 Task: Look for space in Antananarivo, Madagascar from 9th June, 2023 to 16th June, 2023 for 2 adults in price range Rs.8000 to Rs.16000. Place can be entire place with 2 bedrooms having 2 beds and 1 bathroom. Property type can be house, flat, guest house. Booking option can be shelf check-in. Required host language is English.
Action: Mouse moved to (462, 61)
Screenshot: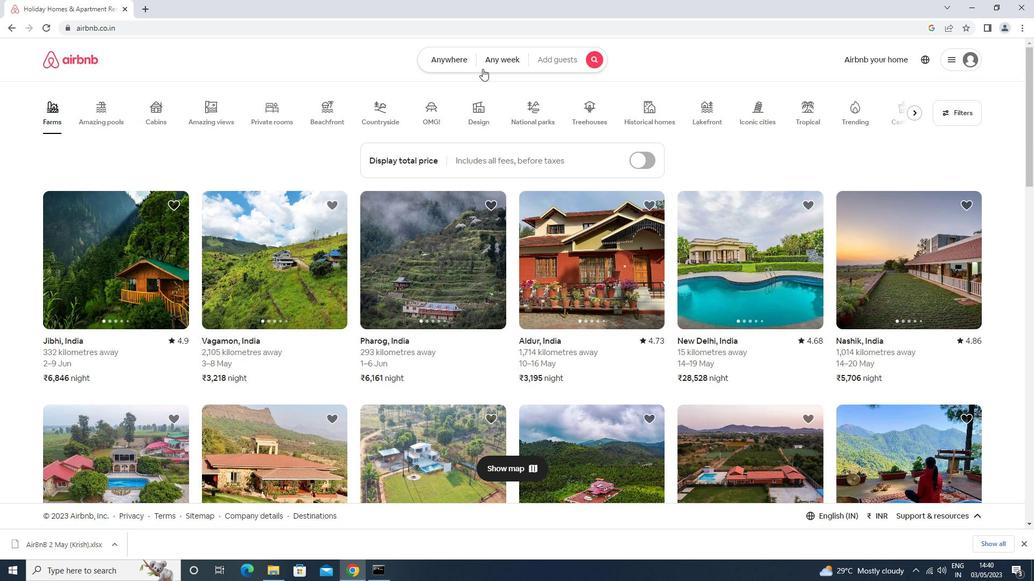 
Action: Mouse pressed left at (462, 61)
Screenshot: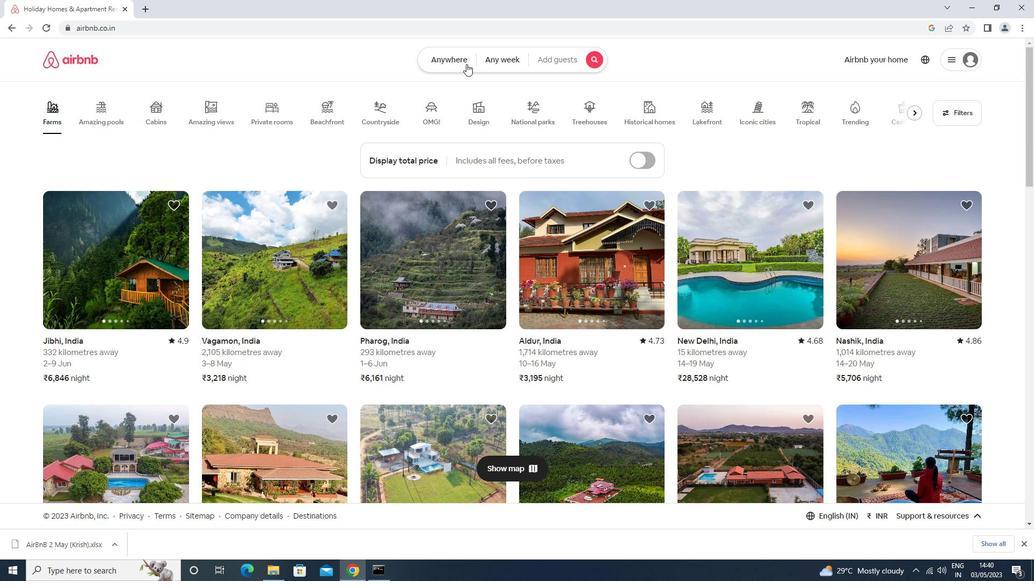 
Action: Mouse moved to (393, 107)
Screenshot: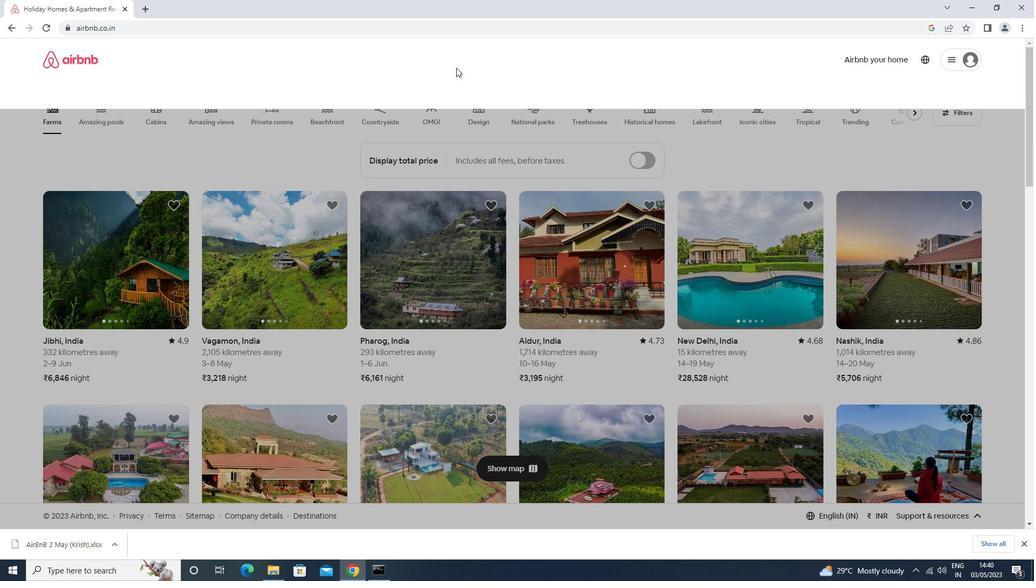 
Action: Mouse pressed left at (393, 107)
Screenshot: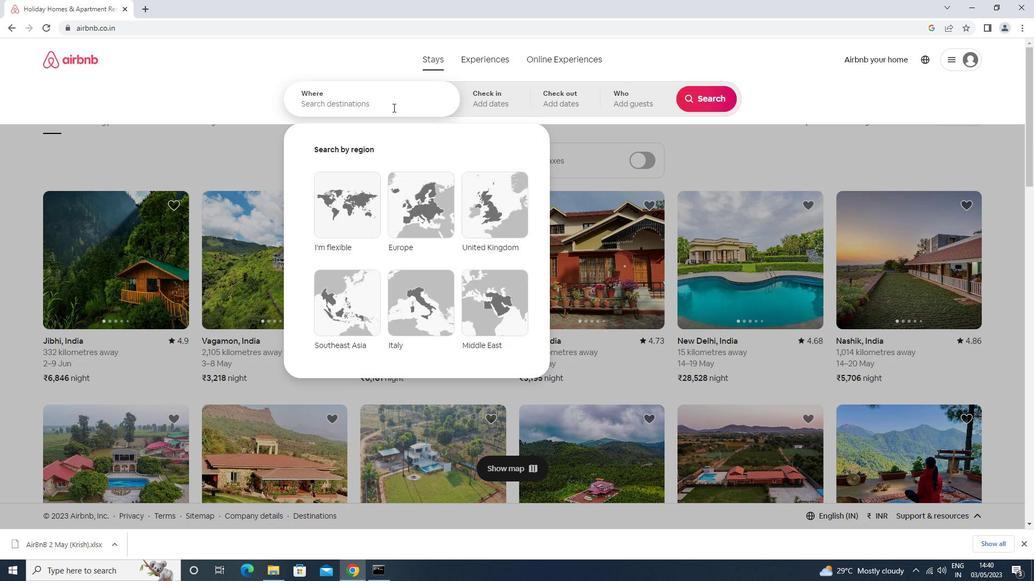 
Action: Mouse moved to (384, 106)
Screenshot: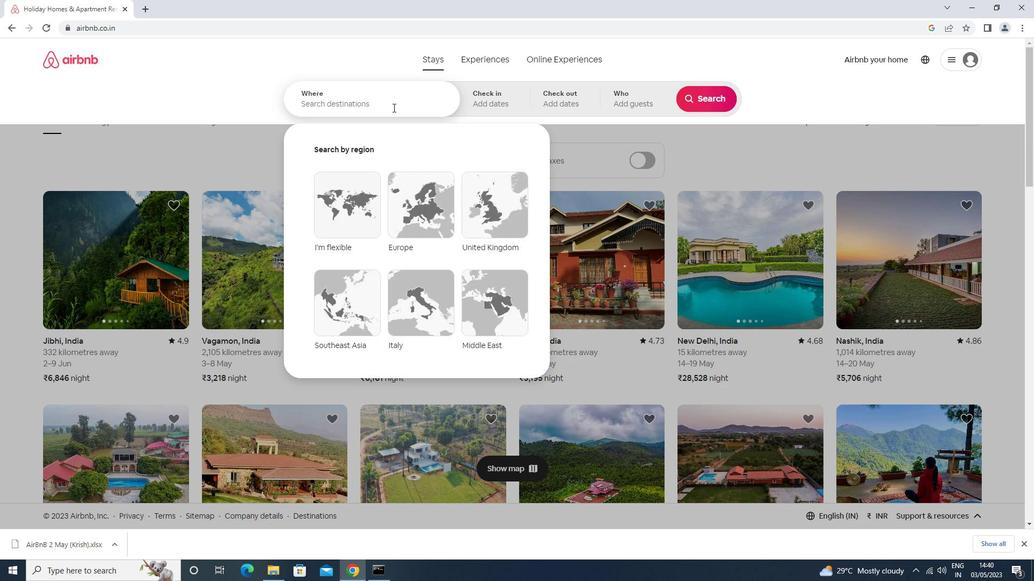 
Action: Key pressed antanana<Key.down><Key.enter>
Screenshot: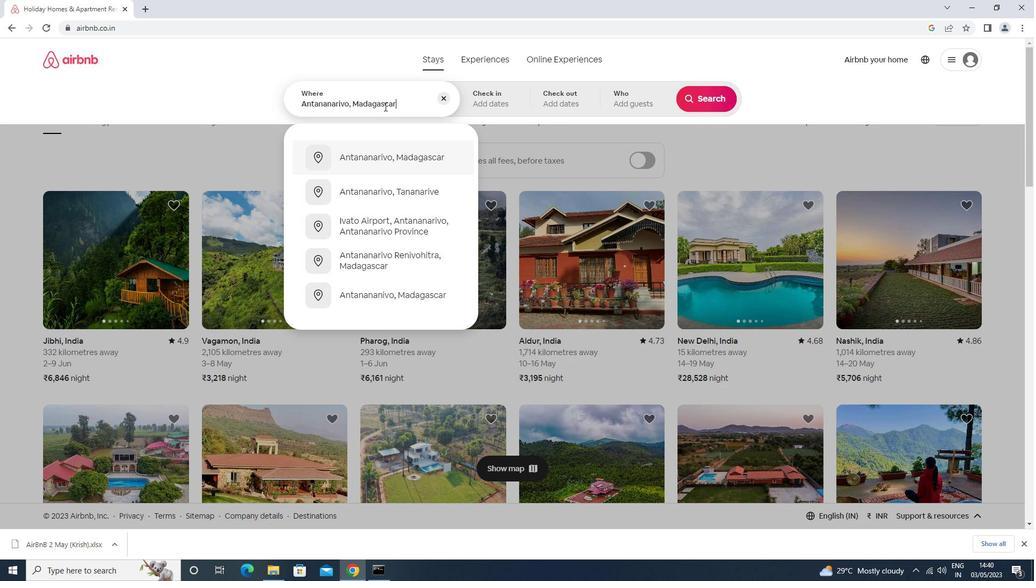 
Action: Mouse moved to (668, 253)
Screenshot: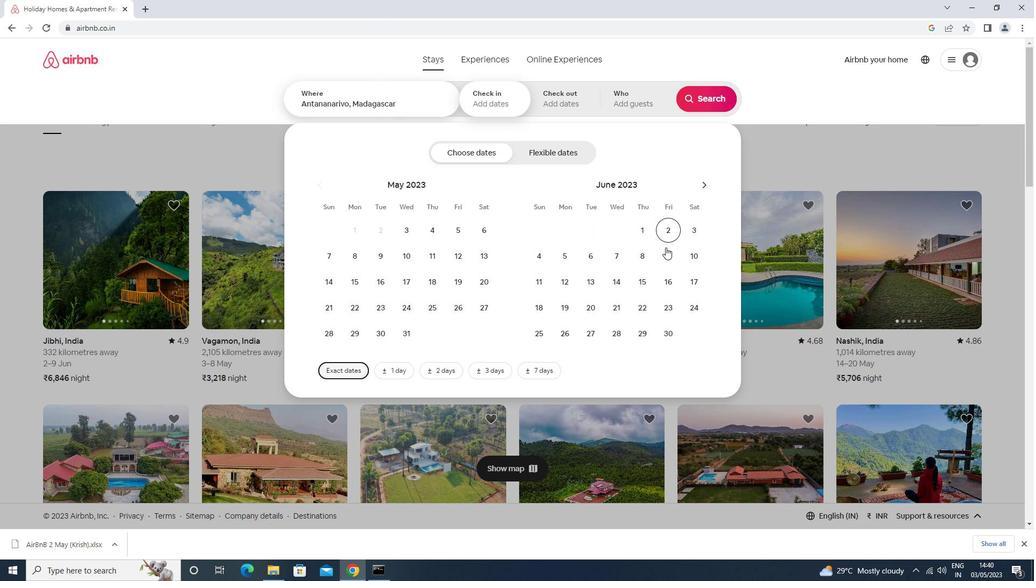 
Action: Mouse pressed left at (668, 253)
Screenshot: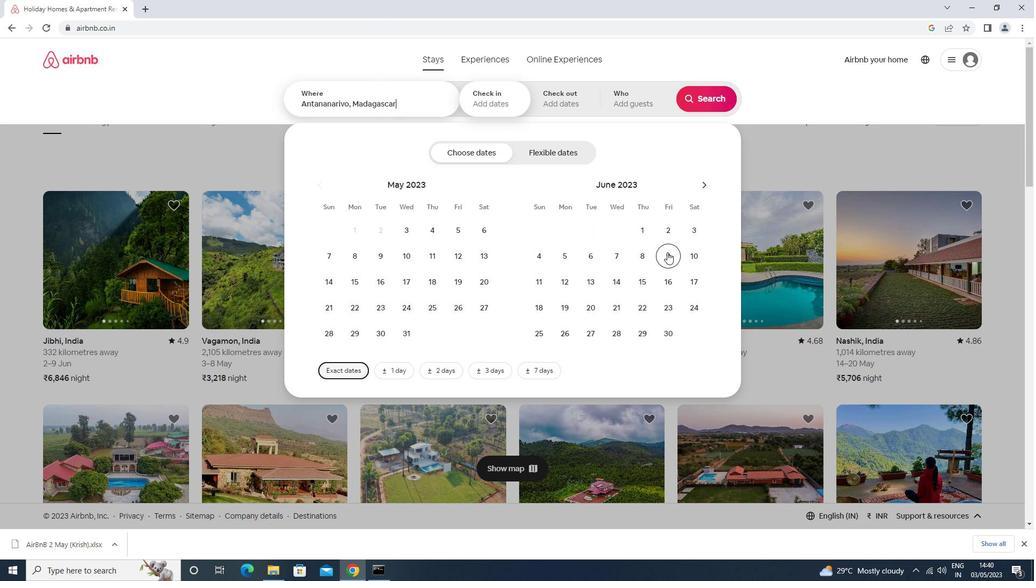 
Action: Mouse moved to (667, 288)
Screenshot: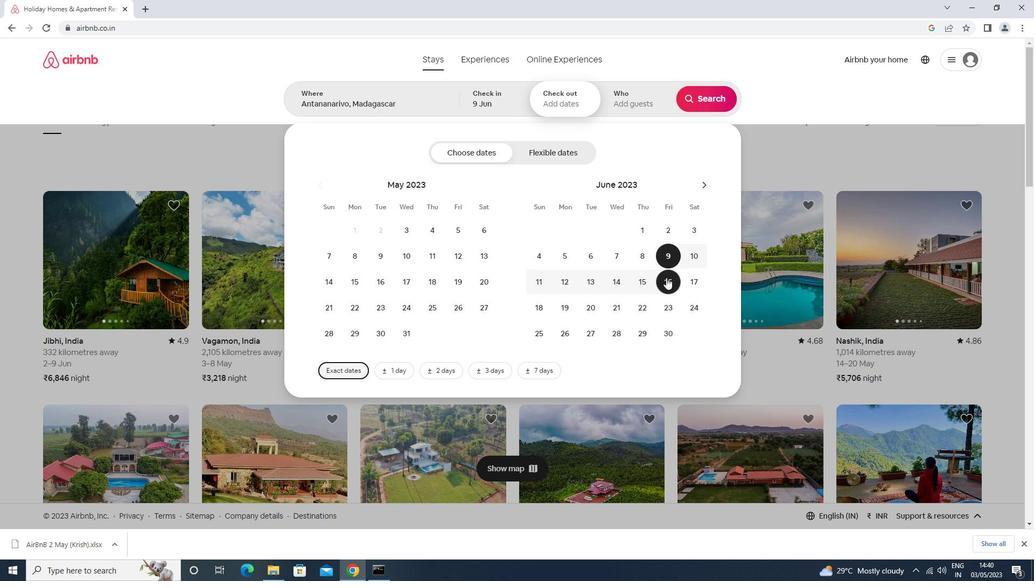 
Action: Mouse pressed left at (667, 288)
Screenshot: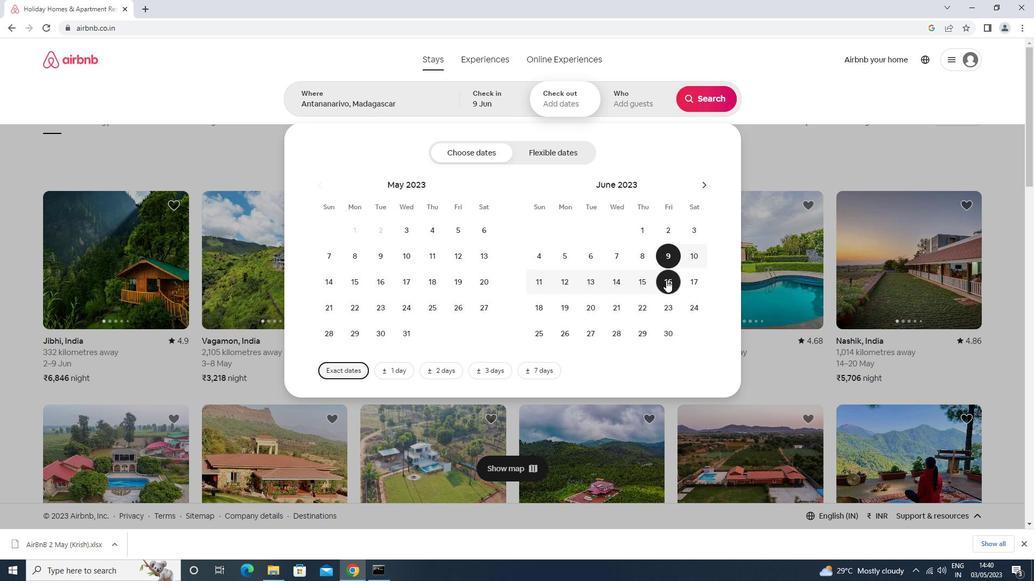 
Action: Mouse moved to (641, 100)
Screenshot: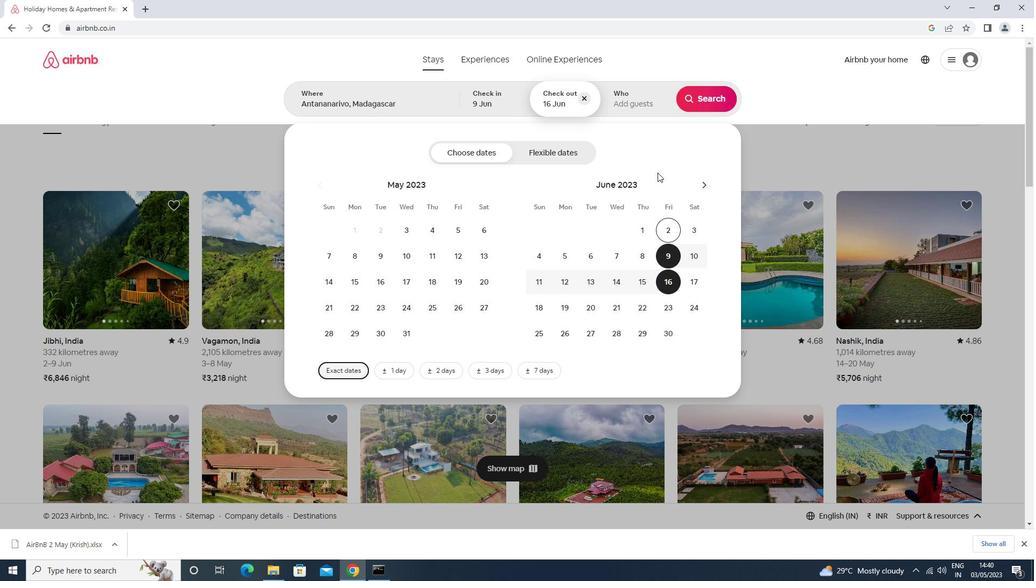 
Action: Mouse pressed left at (641, 100)
Screenshot: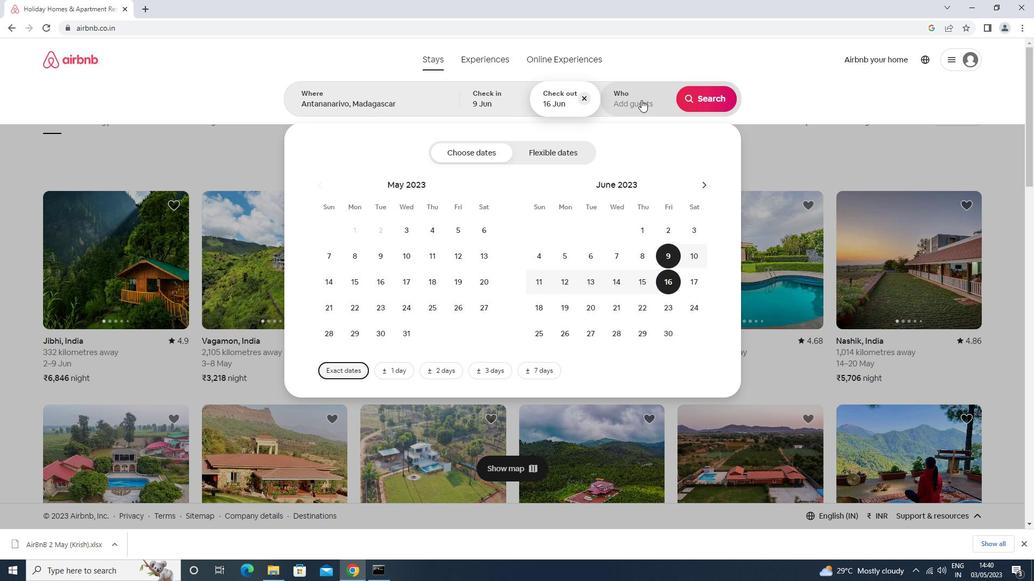 
Action: Mouse moved to (707, 151)
Screenshot: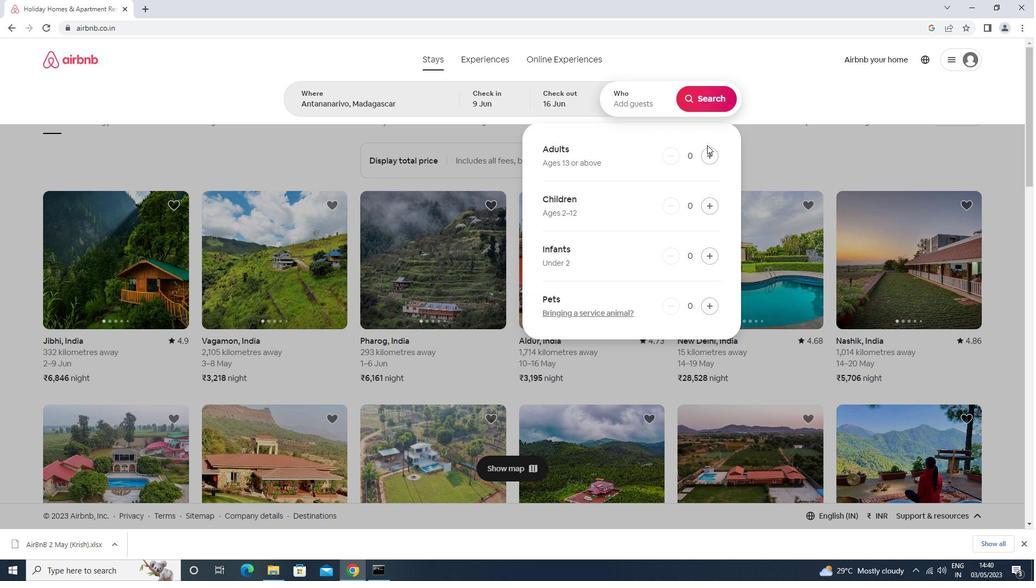 
Action: Mouse pressed left at (707, 151)
Screenshot: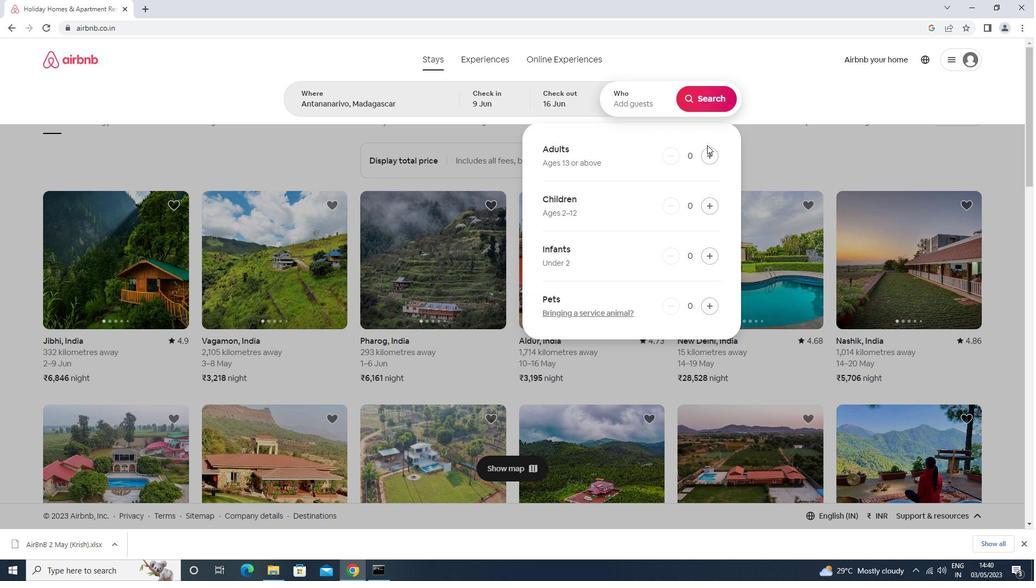 
Action: Mouse moved to (707, 151)
Screenshot: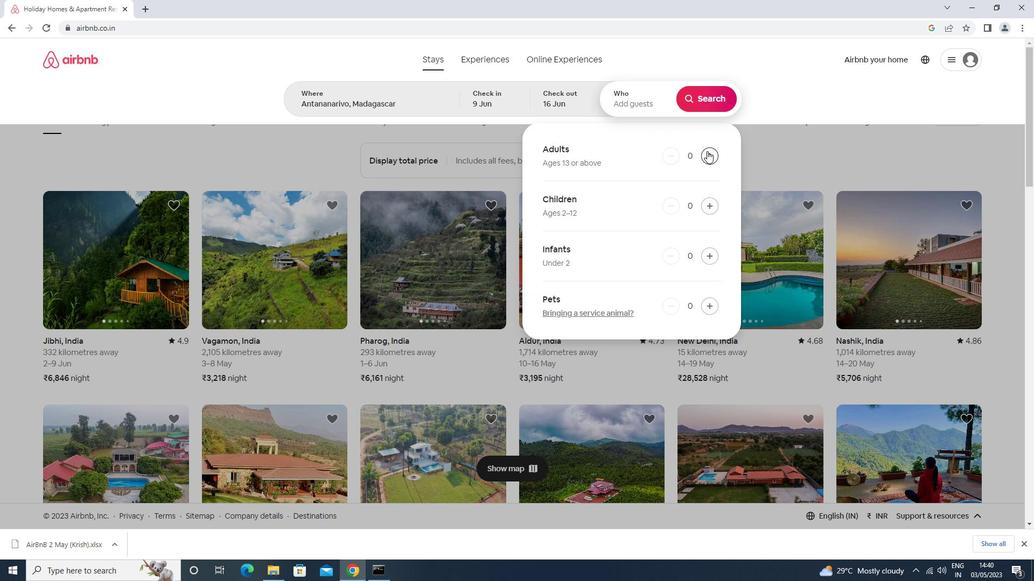 
Action: Mouse pressed left at (707, 151)
Screenshot: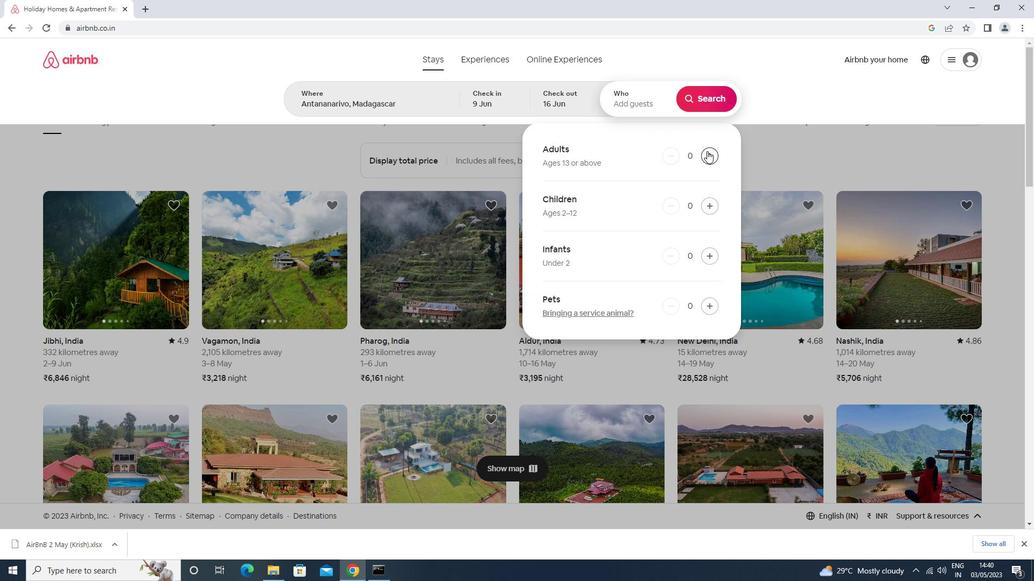 
Action: Mouse moved to (710, 109)
Screenshot: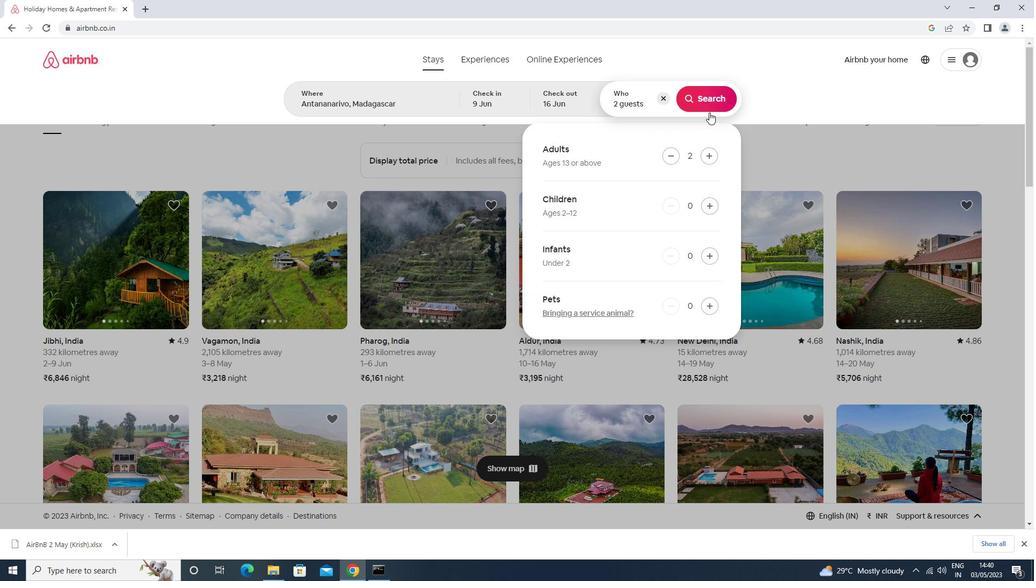 
Action: Mouse pressed left at (710, 109)
Screenshot: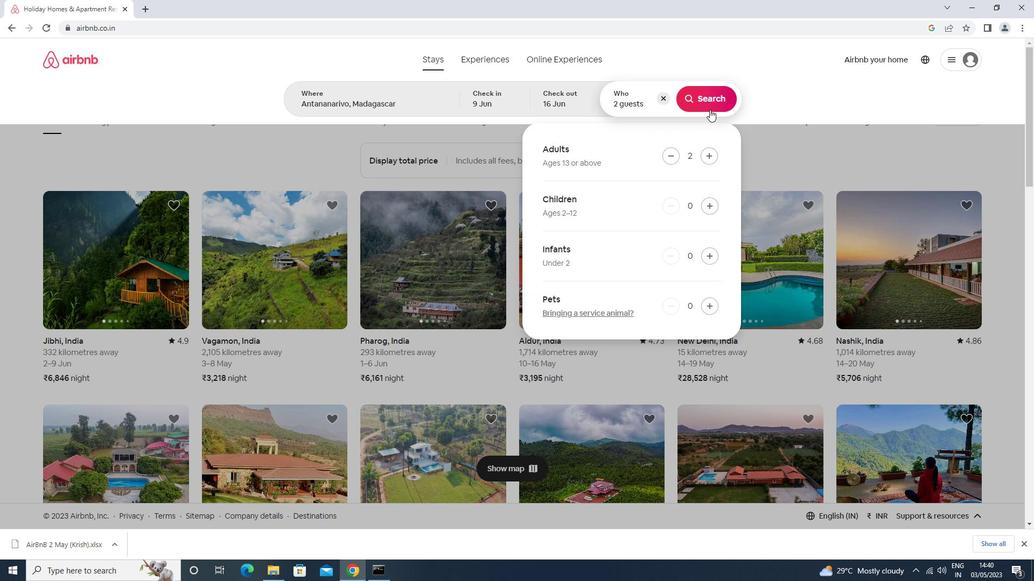 
Action: Mouse moved to (987, 98)
Screenshot: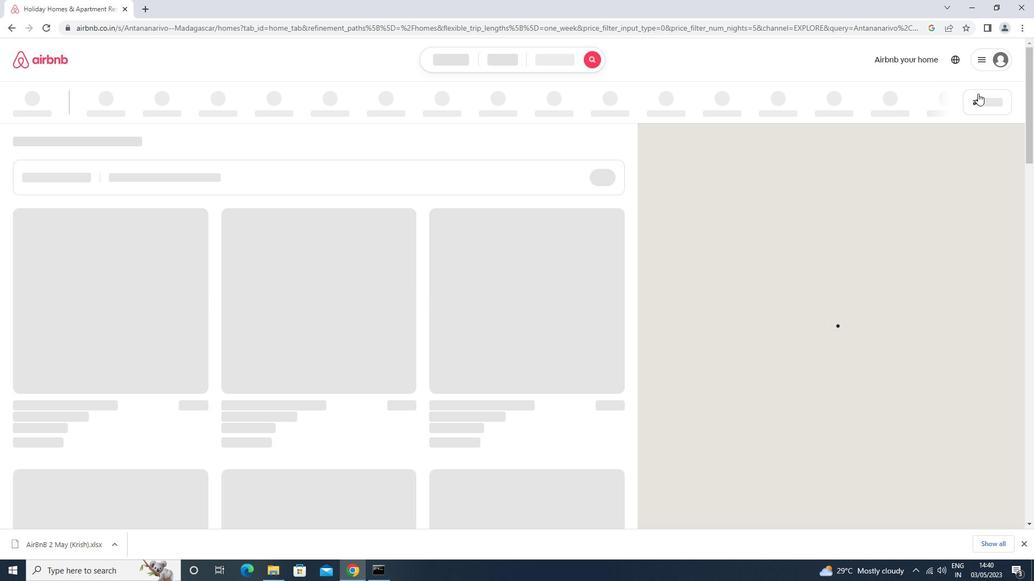 
Action: Mouse pressed left at (987, 98)
Screenshot: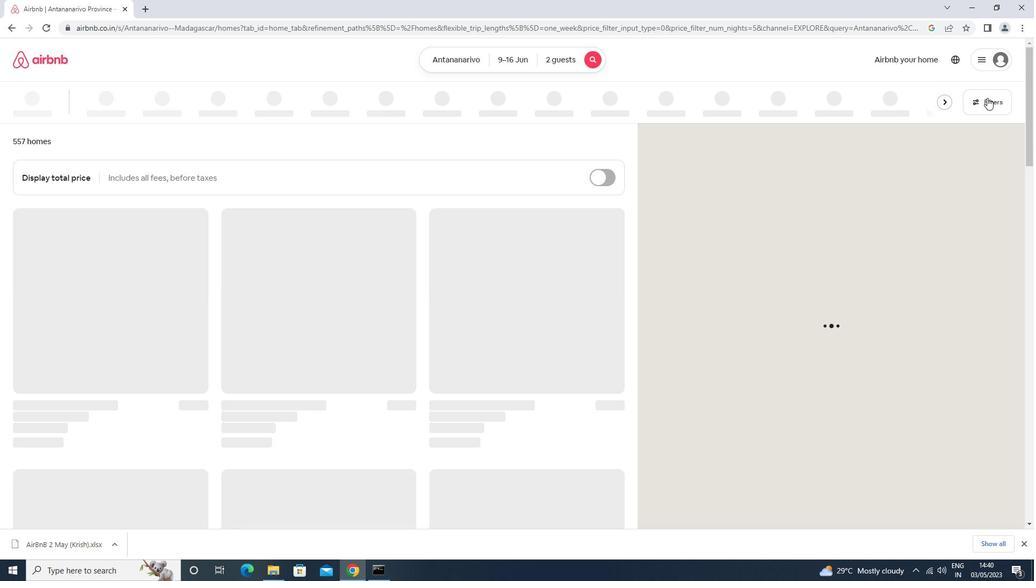 
Action: Mouse moved to (452, 234)
Screenshot: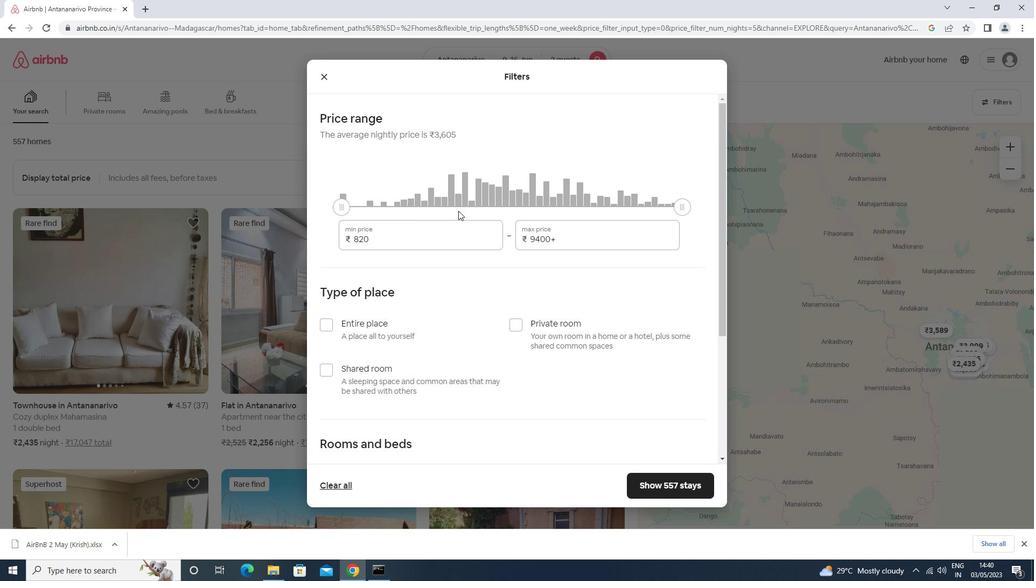 
Action: Mouse pressed left at (452, 234)
Screenshot: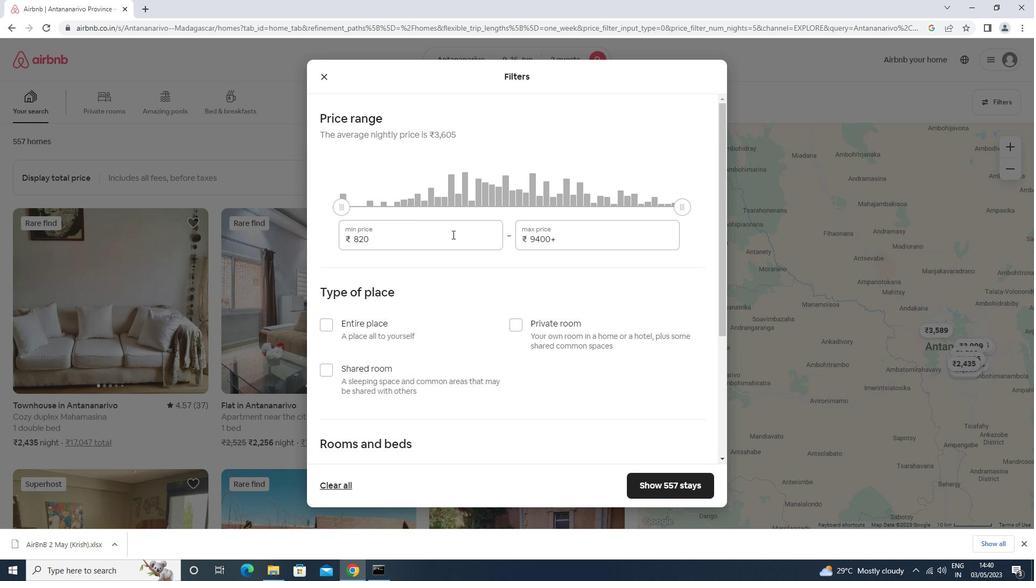
Action: Mouse moved to (434, 238)
Screenshot: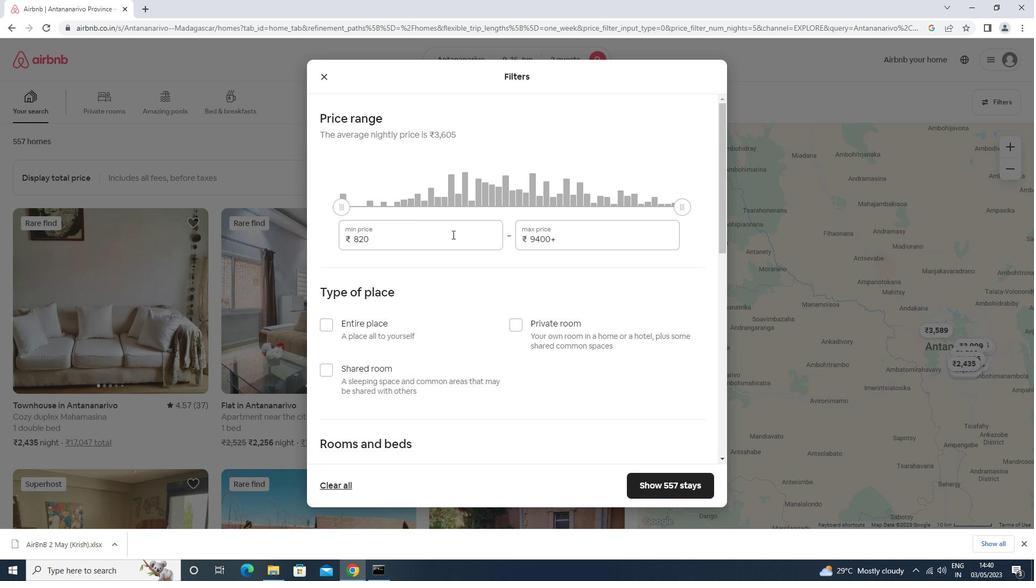 
Action: Key pressed <Key.backspace><Key.backspace><Key.backspace><Key.backspace><Key.backspace><Key.backspace><Key.backspace><Key.backspace><Key.backspace><Key.backspace><Key.backspace><Key.backspace><Key.backspace>8000<Key.tab>16000
Screenshot: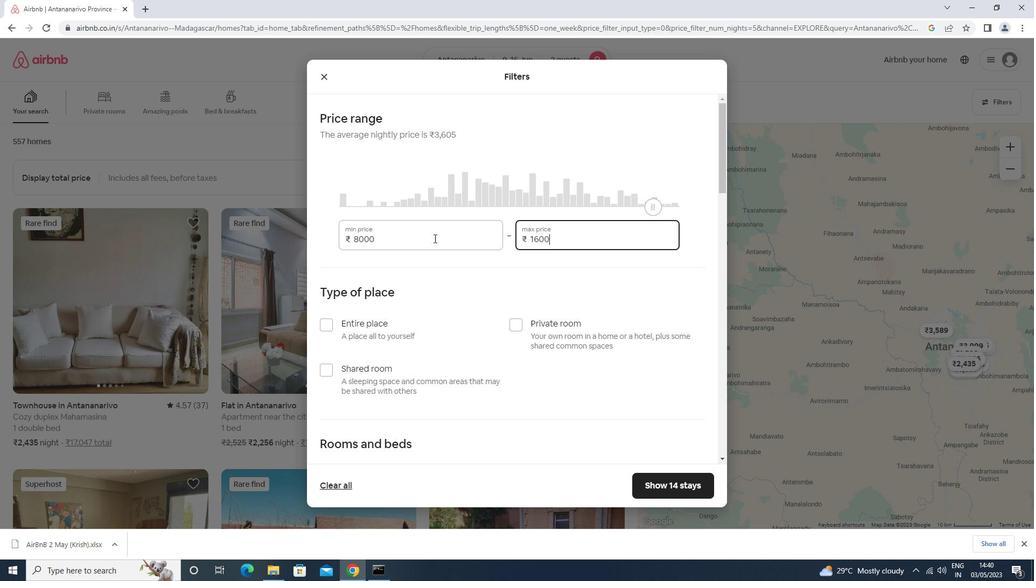
Action: Mouse moved to (369, 336)
Screenshot: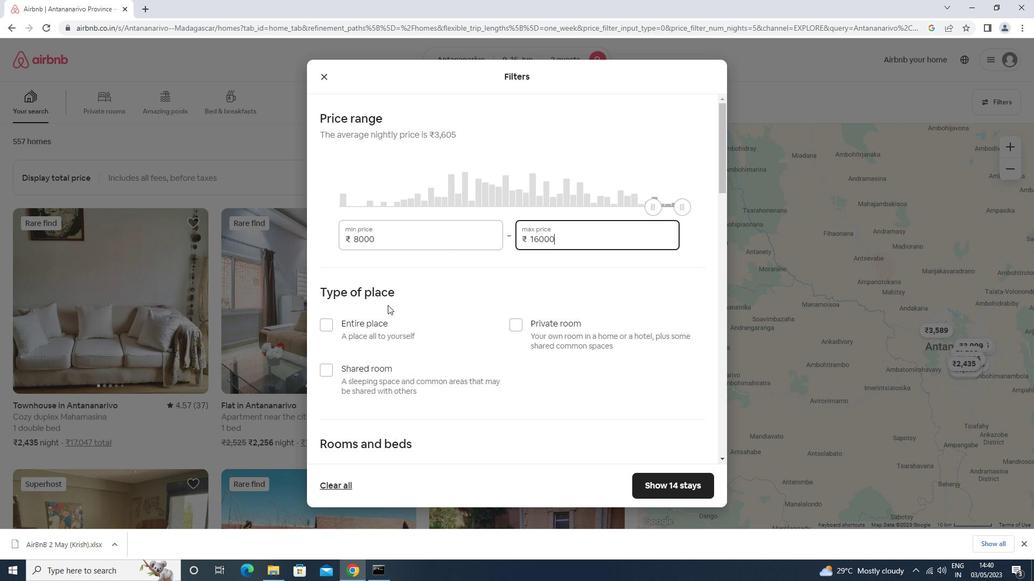 
Action: Mouse pressed left at (369, 336)
Screenshot: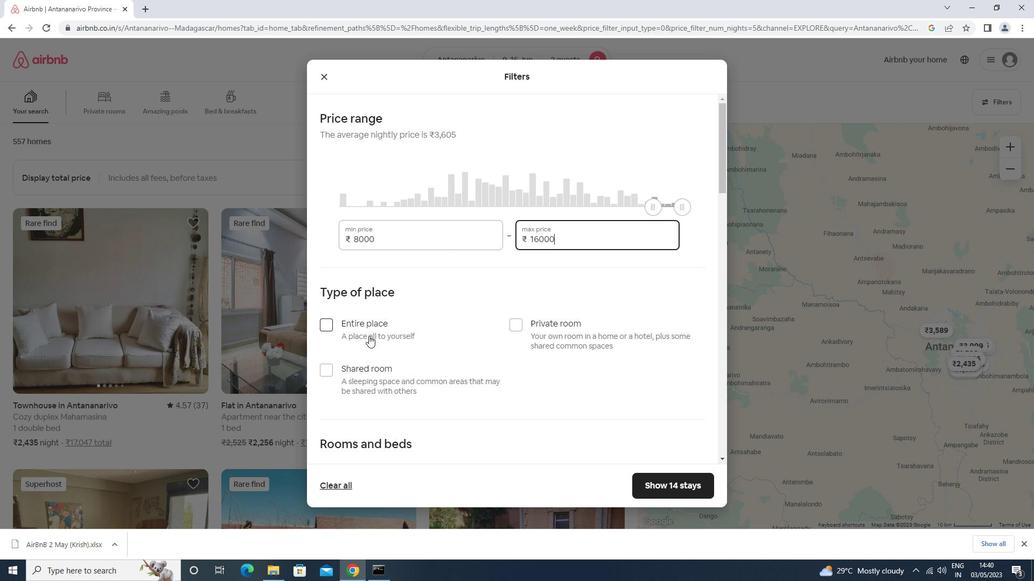 
Action: Mouse moved to (438, 291)
Screenshot: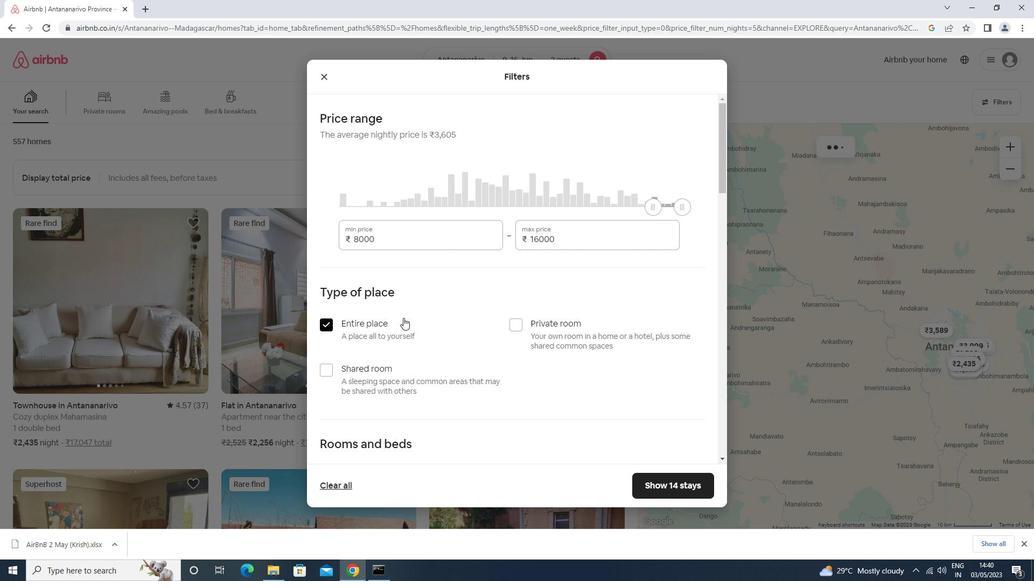 
Action: Mouse scrolled (438, 290) with delta (0, 0)
Screenshot: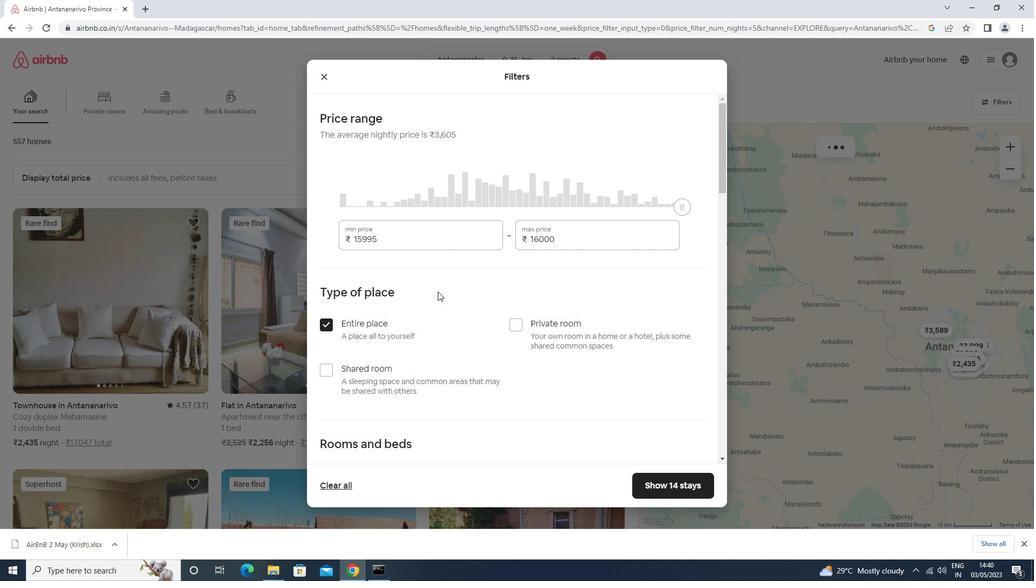 
Action: Mouse moved to (438, 292)
Screenshot: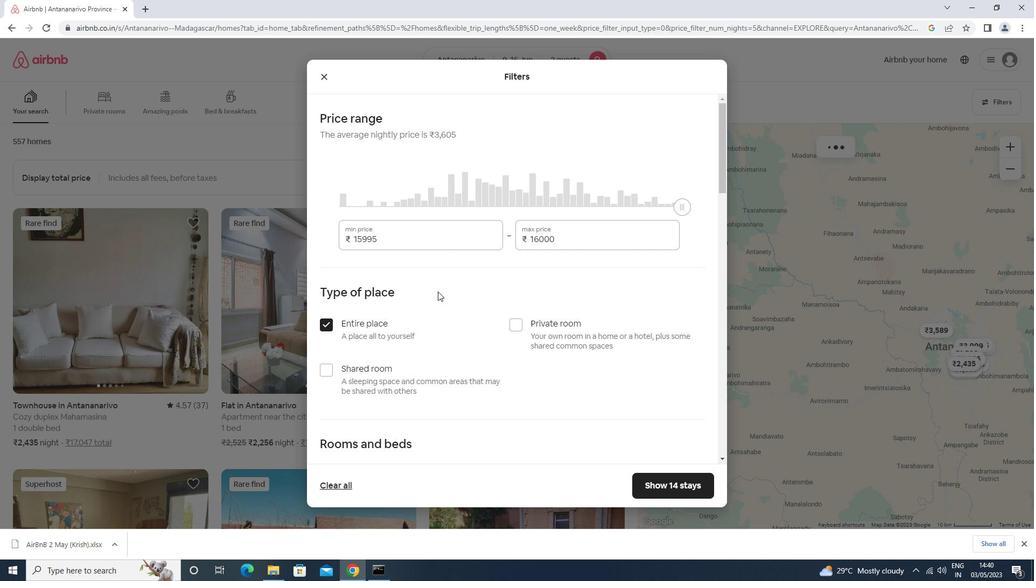 
Action: Mouse scrolled (438, 291) with delta (0, 0)
Screenshot: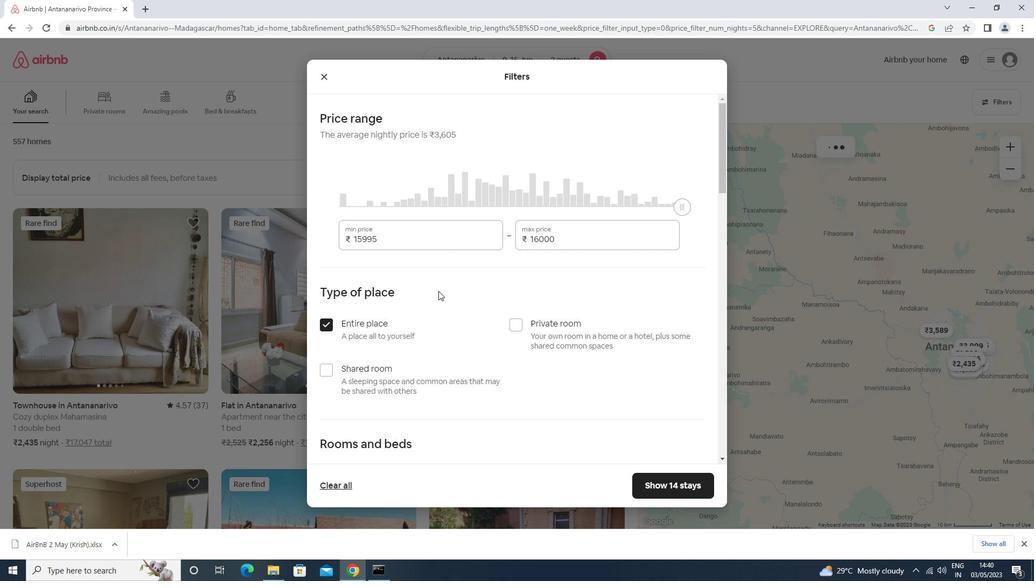 
Action: Mouse moved to (439, 293)
Screenshot: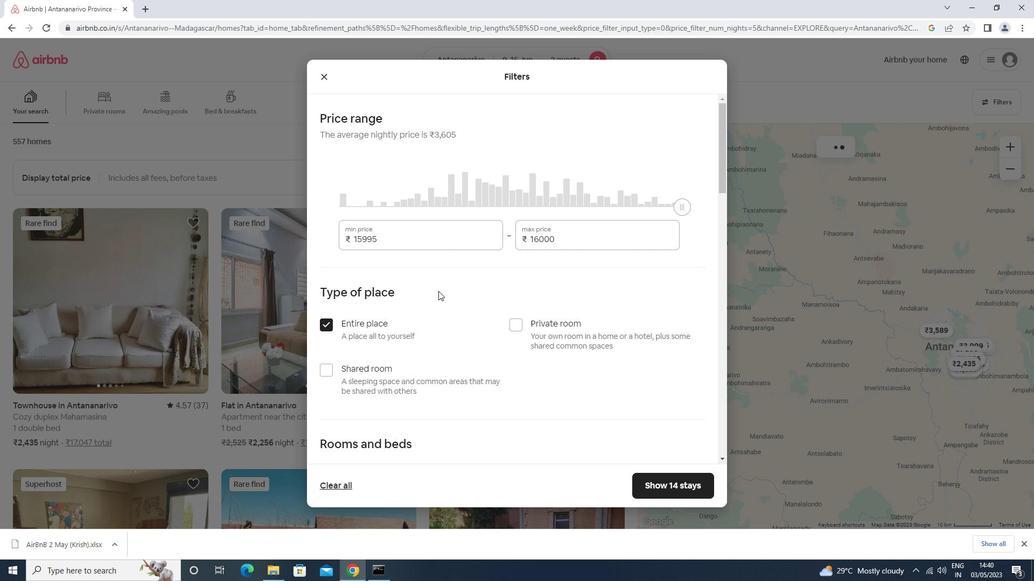 
Action: Mouse scrolled (439, 292) with delta (0, 0)
Screenshot: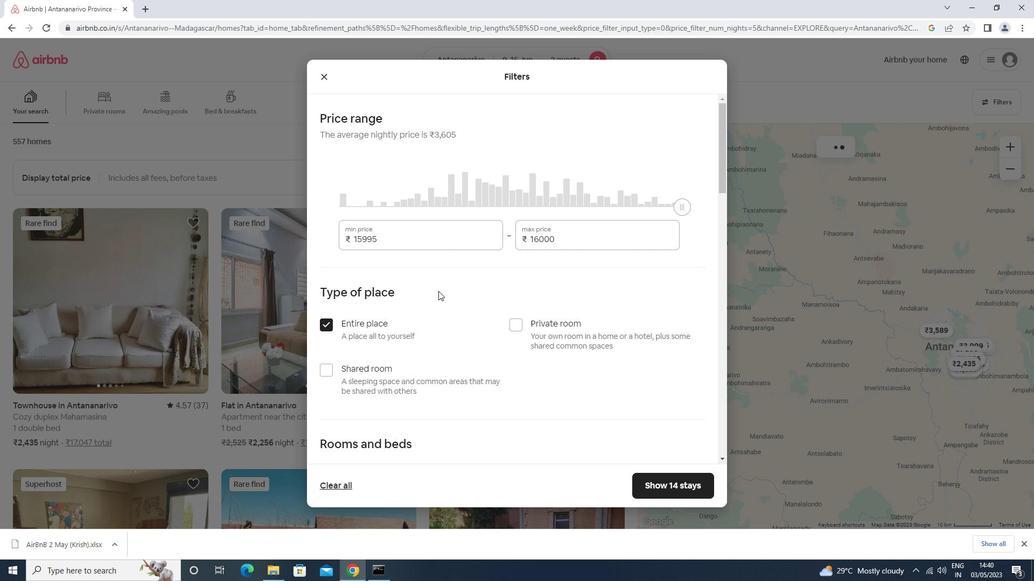 
Action: Mouse moved to (453, 296)
Screenshot: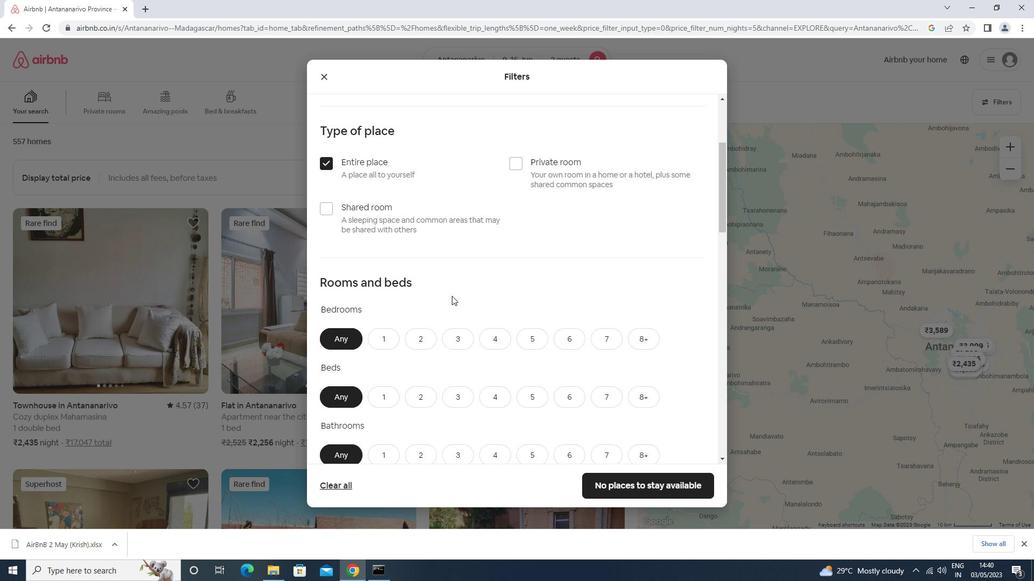 
Action: Mouse scrolled (453, 296) with delta (0, 0)
Screenshot: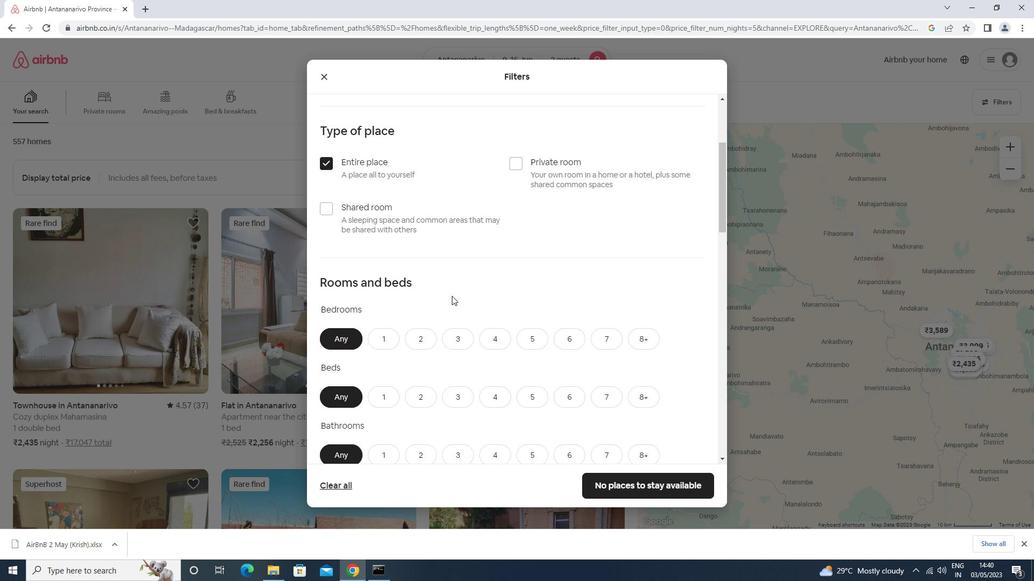 
Action: Mouse moved to (453, 296)
Screenshot: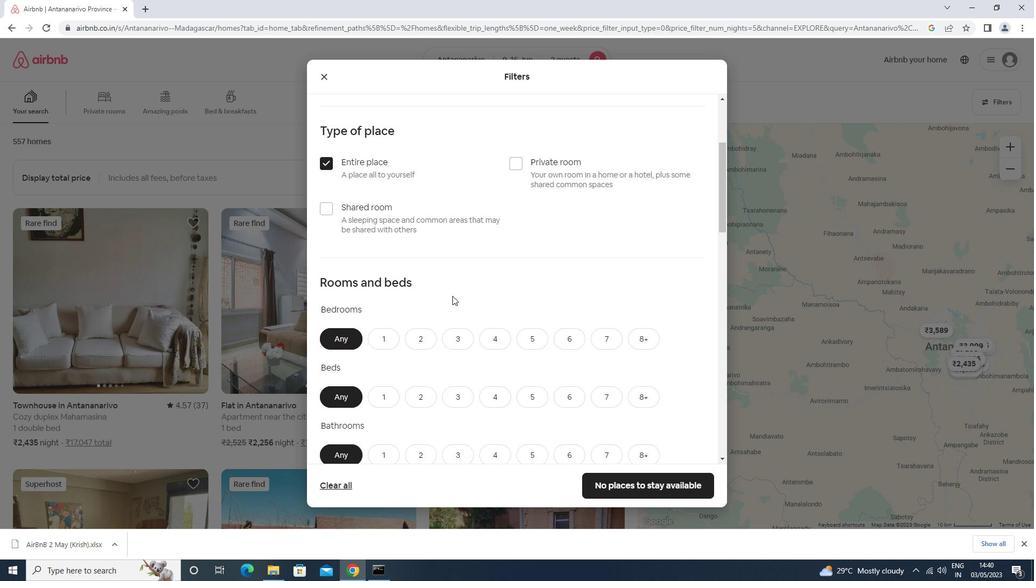 
Action: Mouse scrolled (453, 296) with delta (0, 0)
Screenshot: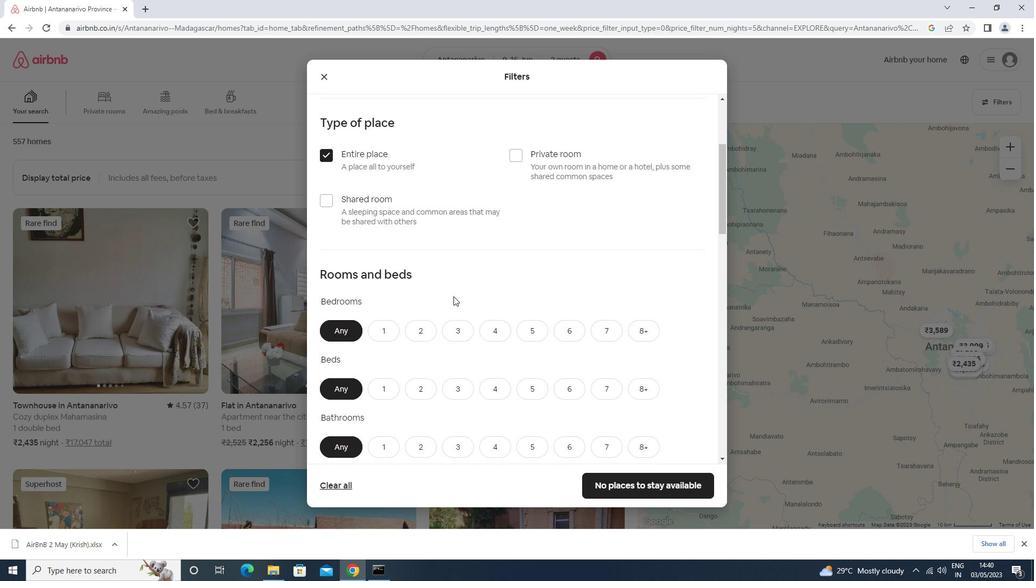 
Action: Mouse moved to (429, 232)
Screenshot: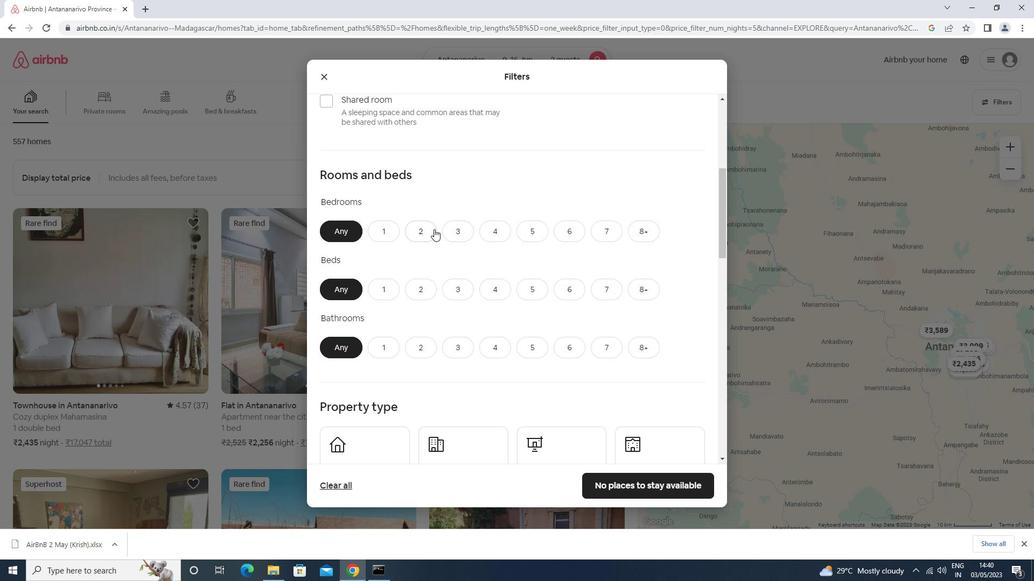 
Action: Mouse pressed left at (429, 232)
Screenshot: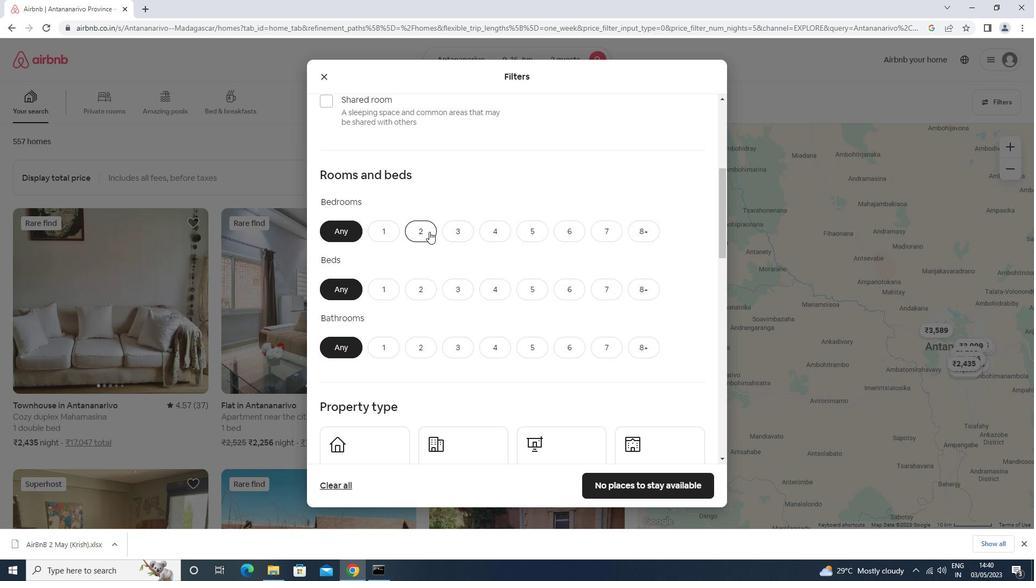 
Action: Mouse moved to (430, 290)
Screenshot: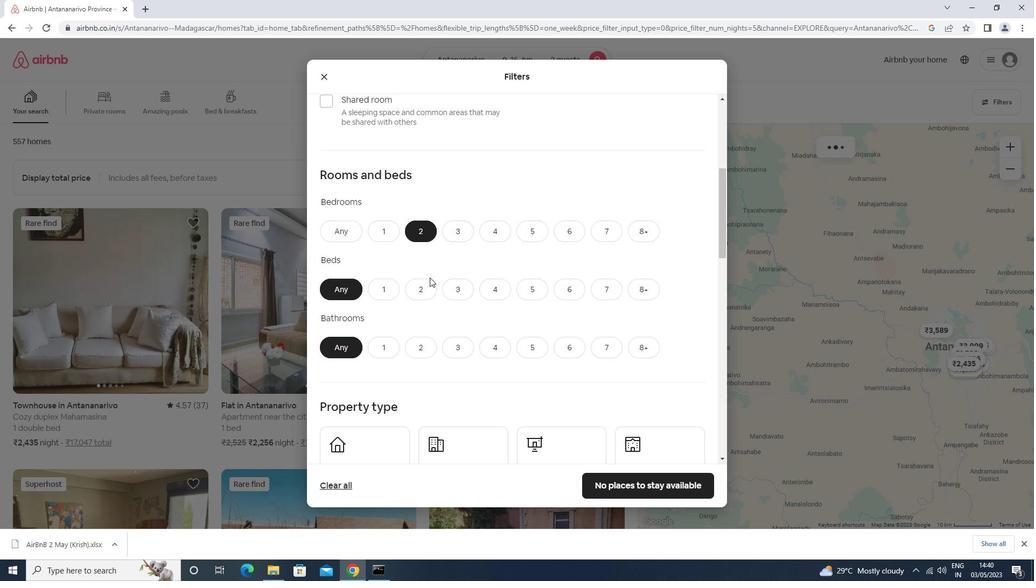 
Action: Mouse pressed left at (430, 290)
Screenshot: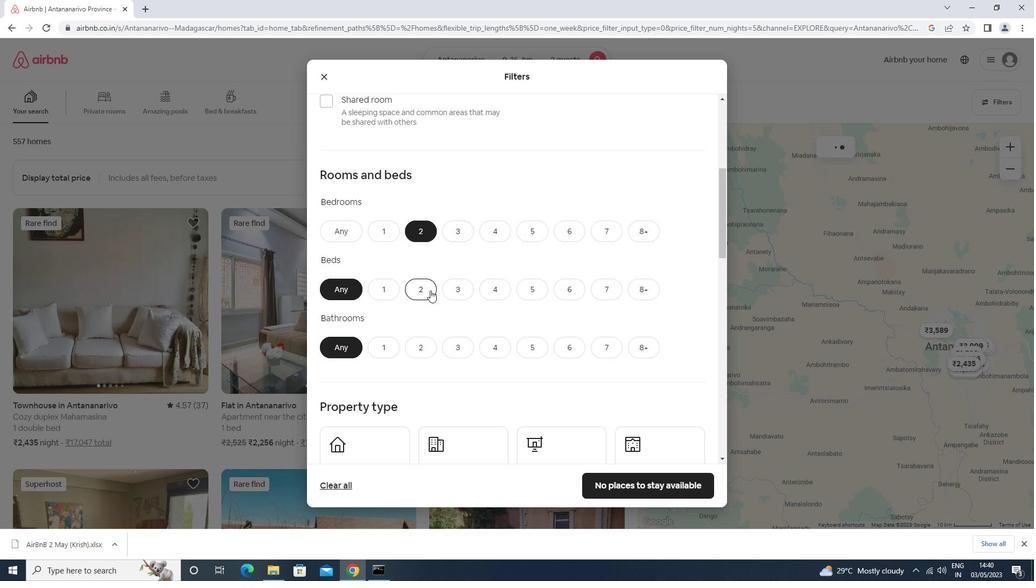
Action: Mouse moved to (387, 346)
Screenshot: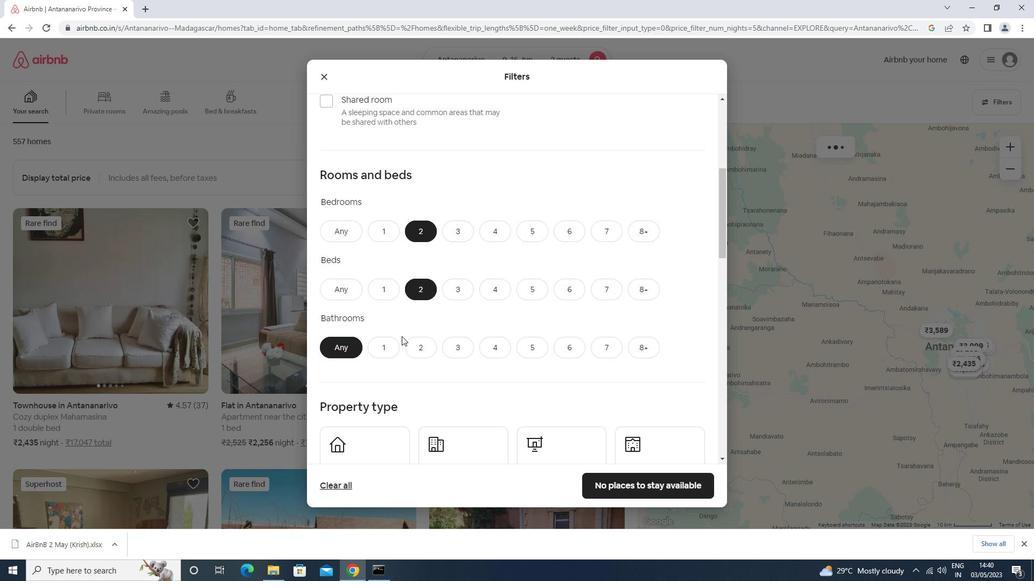 
Action: Mouse pressed left at (387, 346)
Screenshot: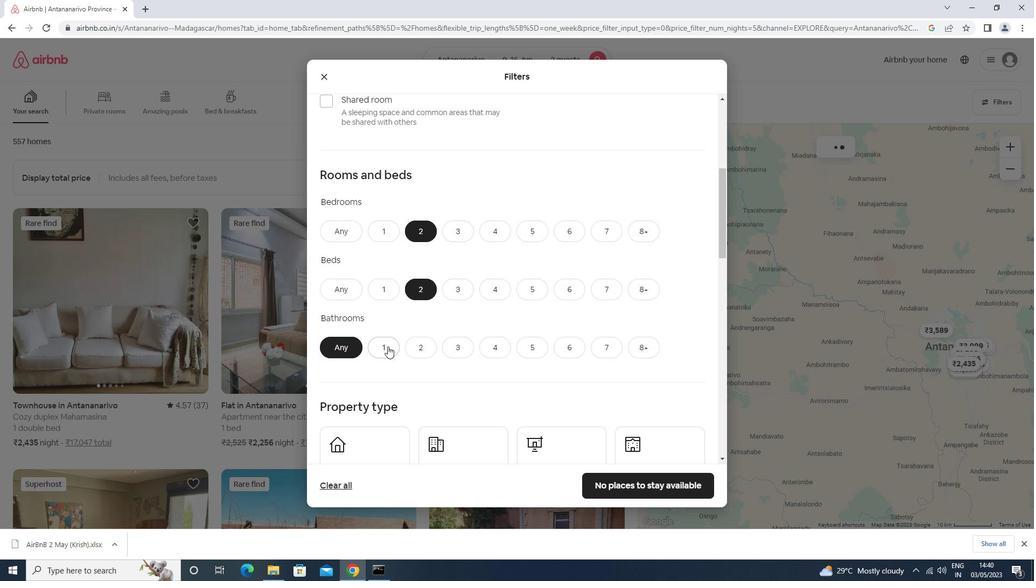 
Action: Mouse moved to (397, 332)
Screenshot: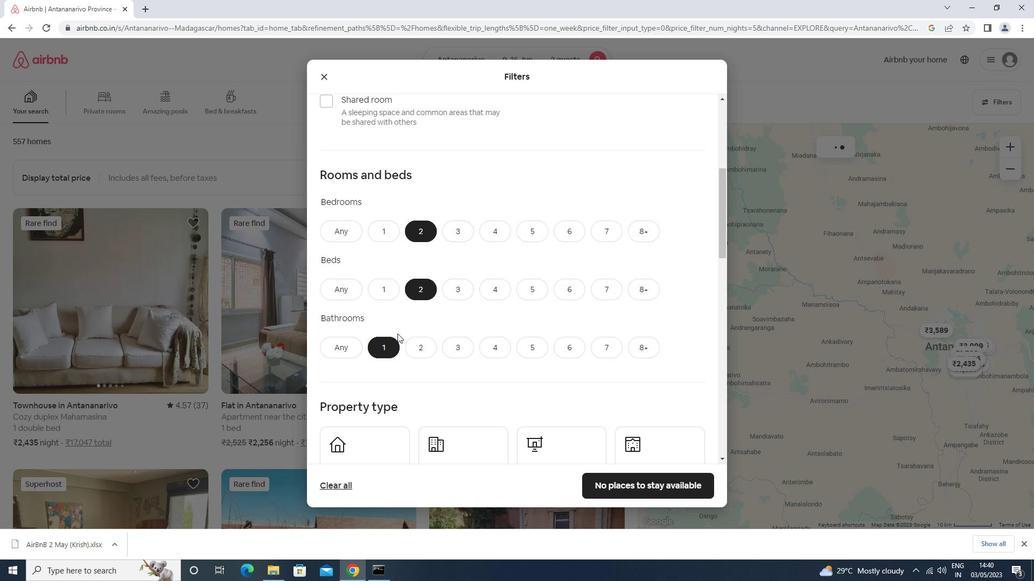 
Action: Mouse scrolled (397, 331) with delta (0, 0)
Screenshot: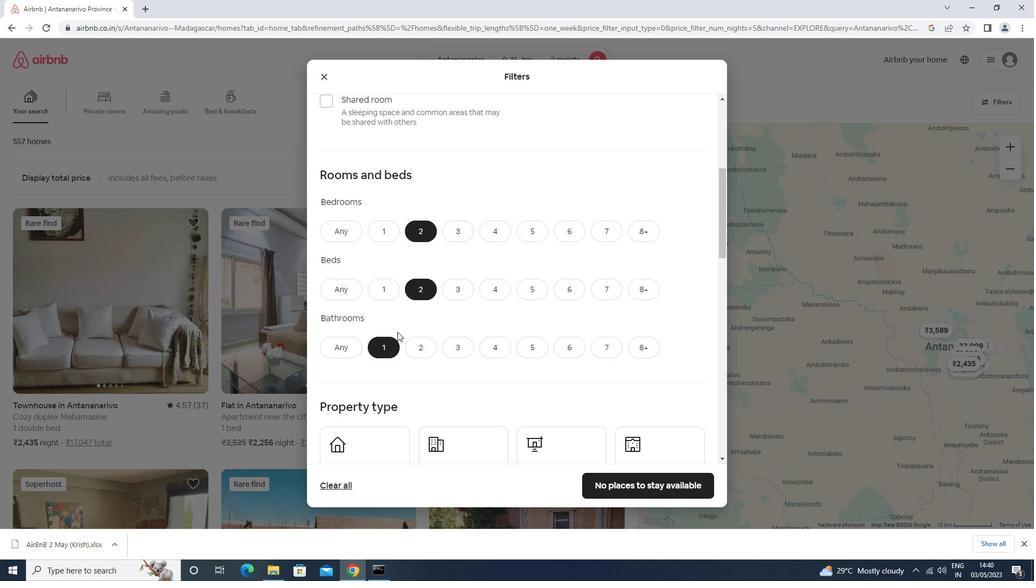 
Action: Mouse scrolled (397, 331) with delta (0, 0)
Screenshot: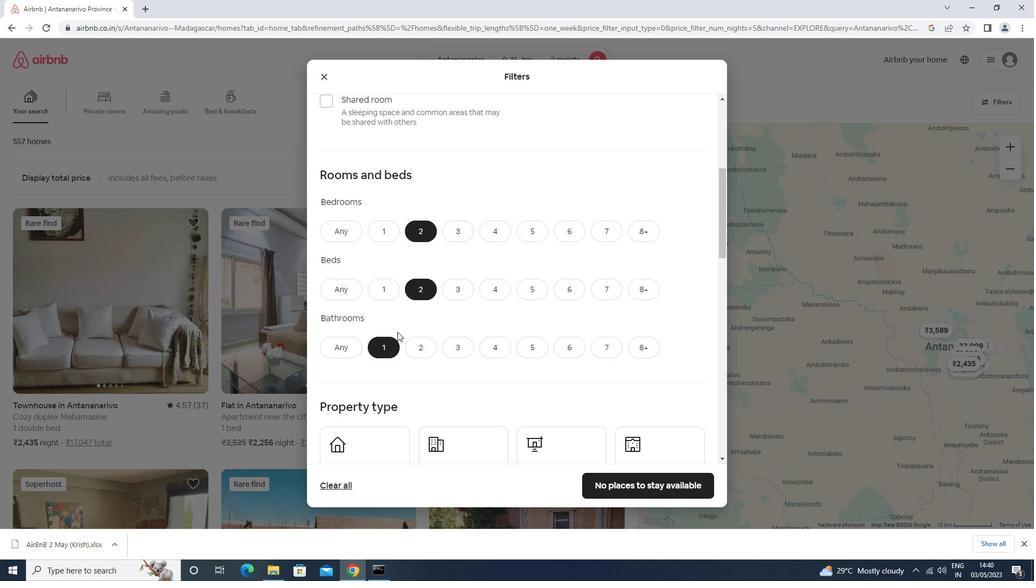 
Action: Mouse scrolled (397, 331) with delta (0, 0)
Screenshot: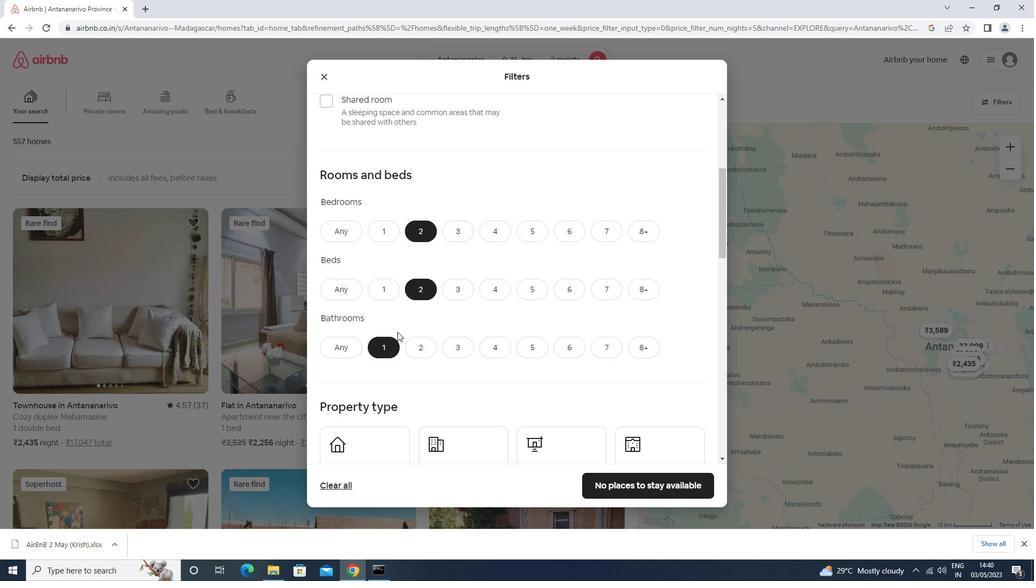 
Action: Mouse moved to (379, 307)
Screenshot: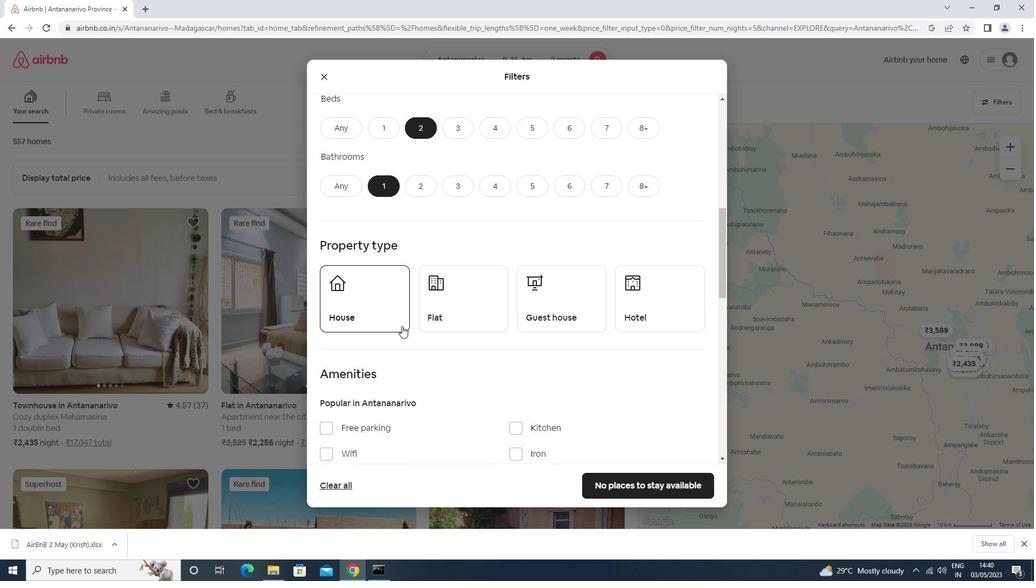 
Action: Mouse pressed left at (379, 307)
Screenshot: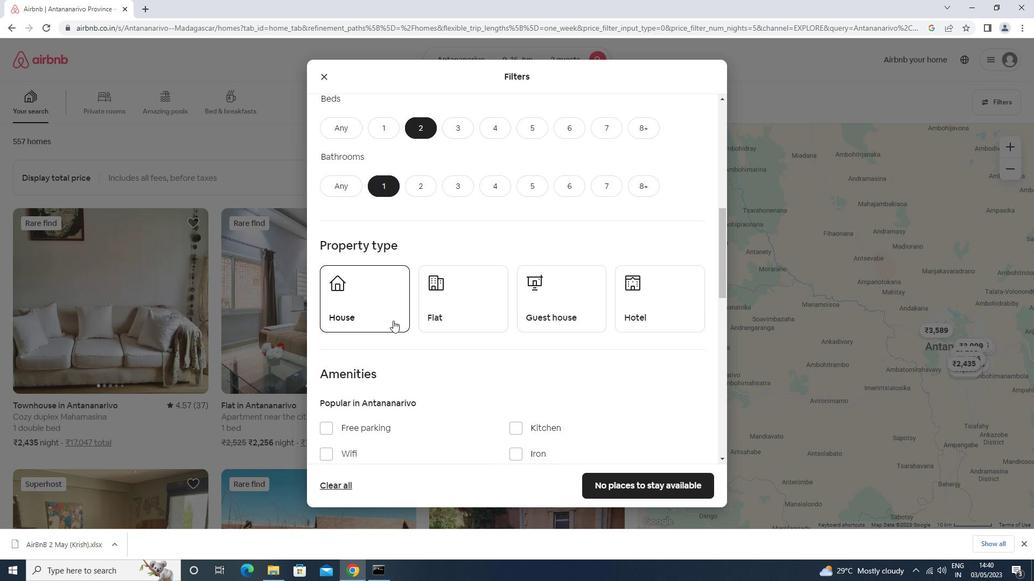 
Action: Mouse moved to (485, 299)
Screenshot: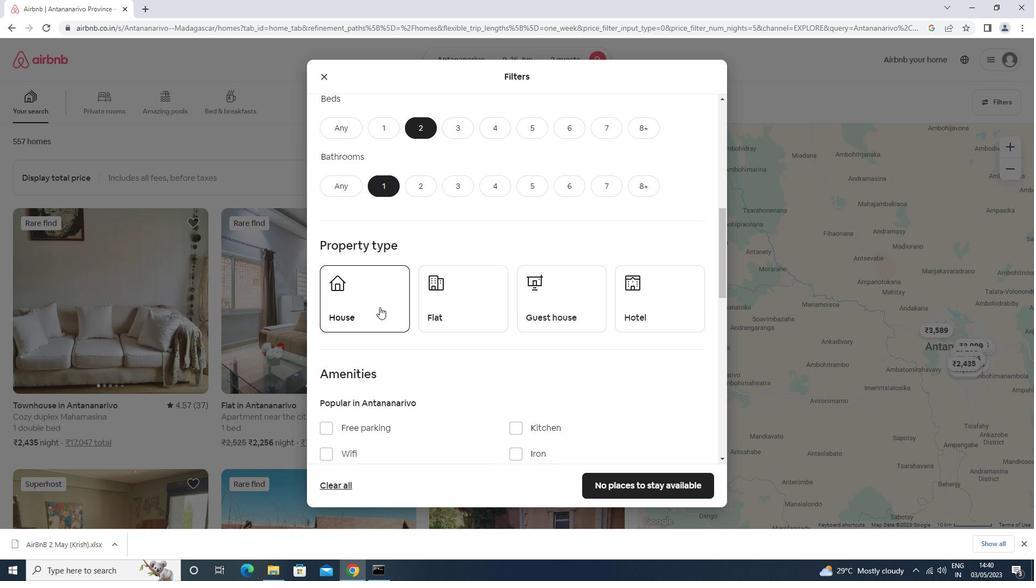 
Action: Mouse pressed left at (485, 299)
Screenshot: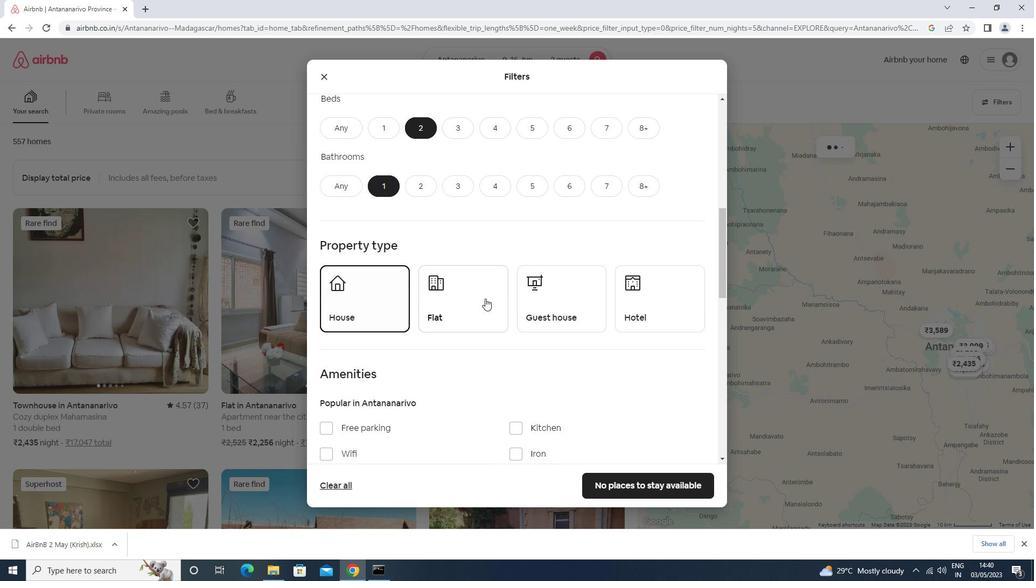 
Action: Mouse moved to (567, 310)
Screenshot: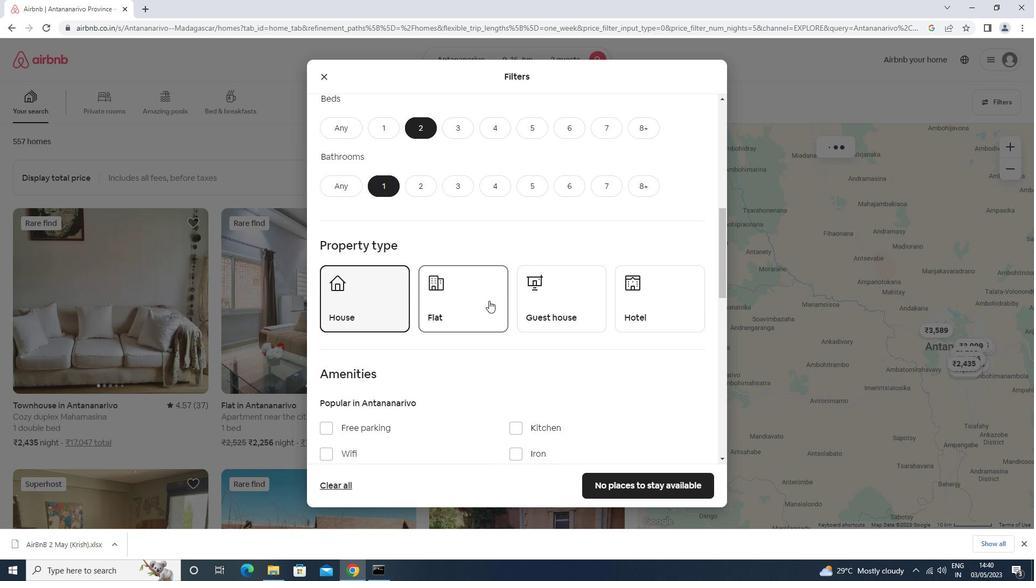 
Action: Mouse pressed left at (567, 310)
Screenshot: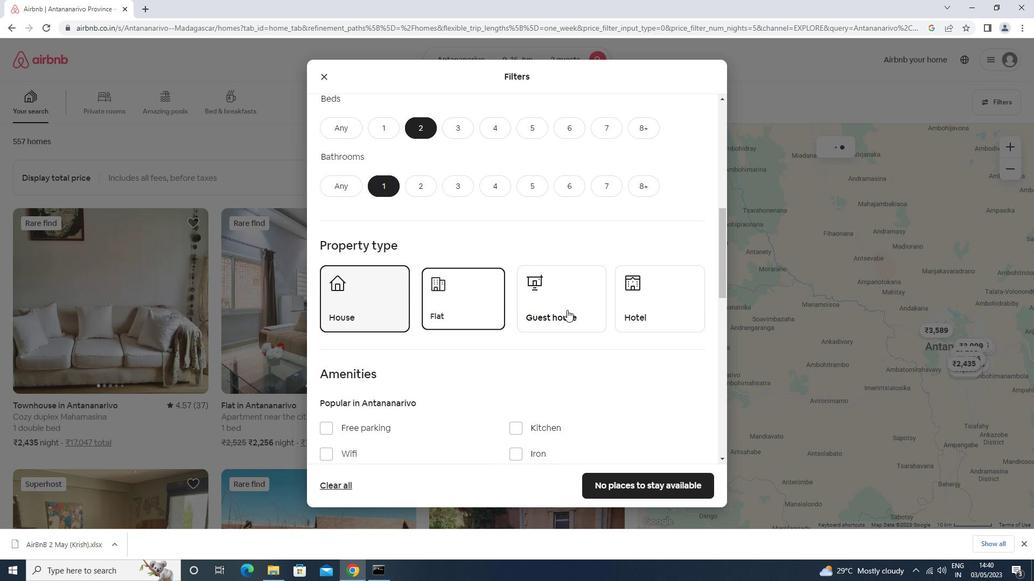 
Action: Mouse scrolled (567, 309) with delta (0, 0)
Screenshot: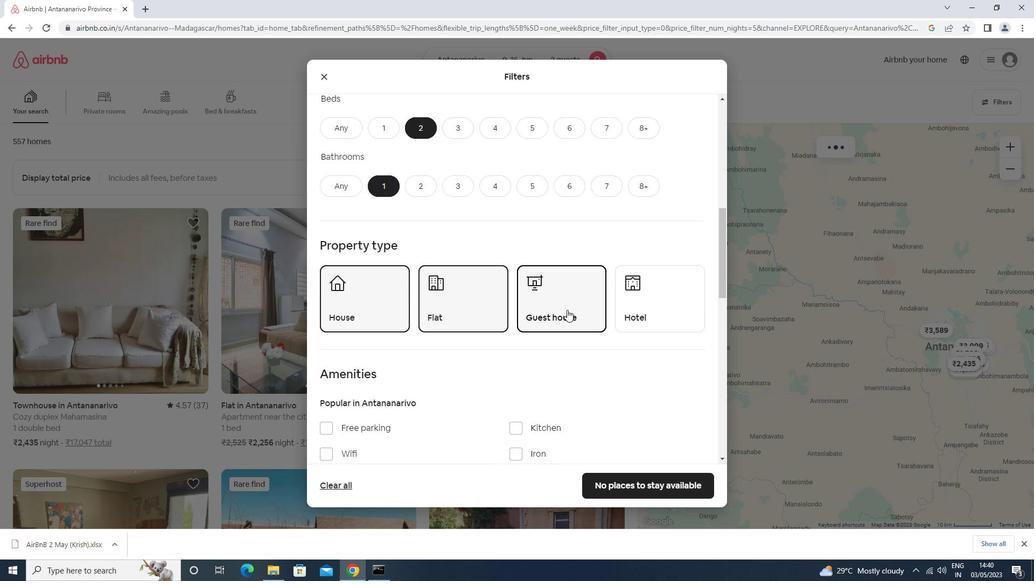 
Action: Mouse scrolled (567, 309) with delta (0, 0)
Screenshot: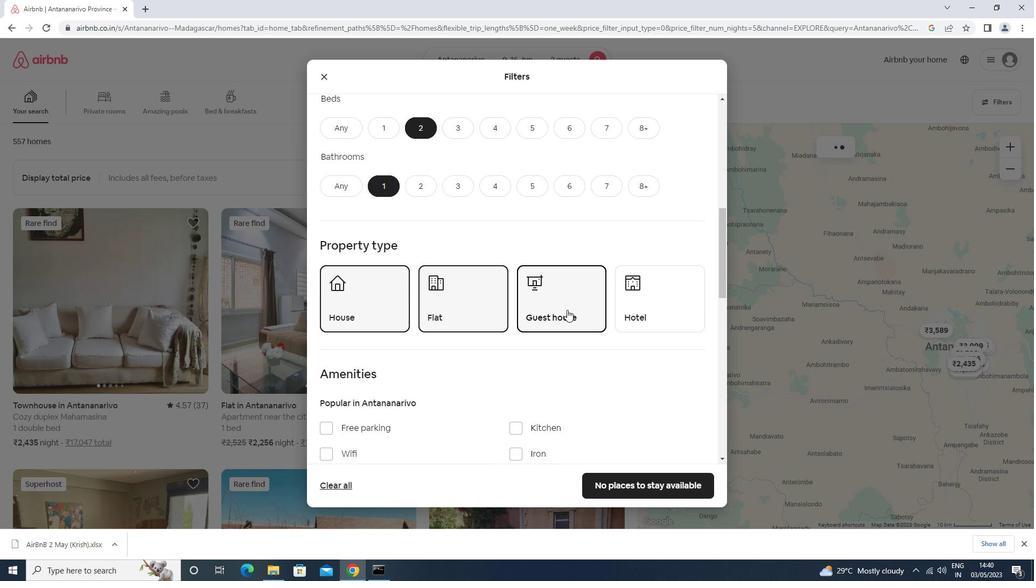 
Action: Mouse moved to (567, 310)
Screenshot: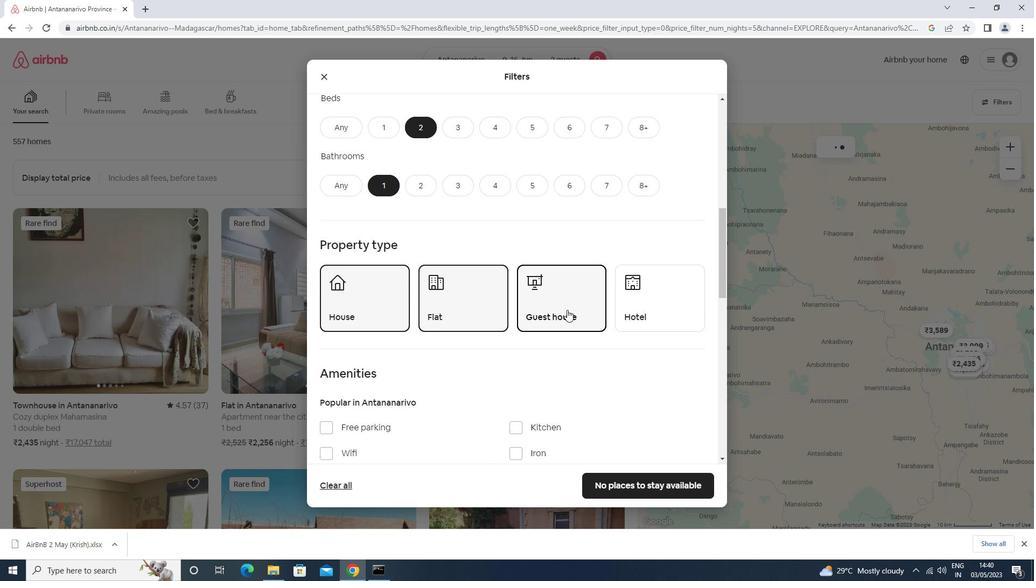 
Action: Mouse scrolled (567, 310) with delta (0, 0)
Screenshot: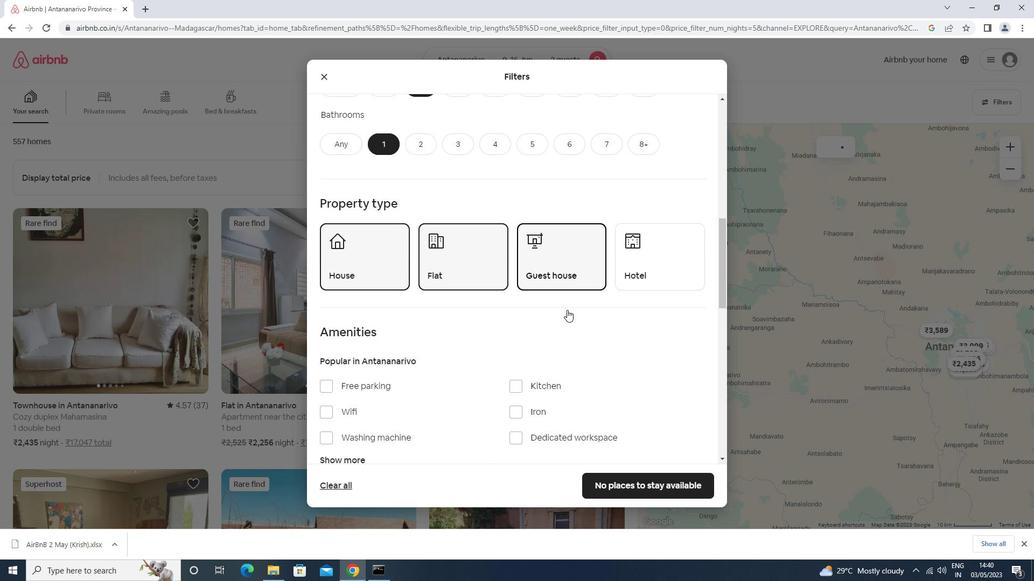 
Action: Mouse moved to (569, 310)
Screenshot: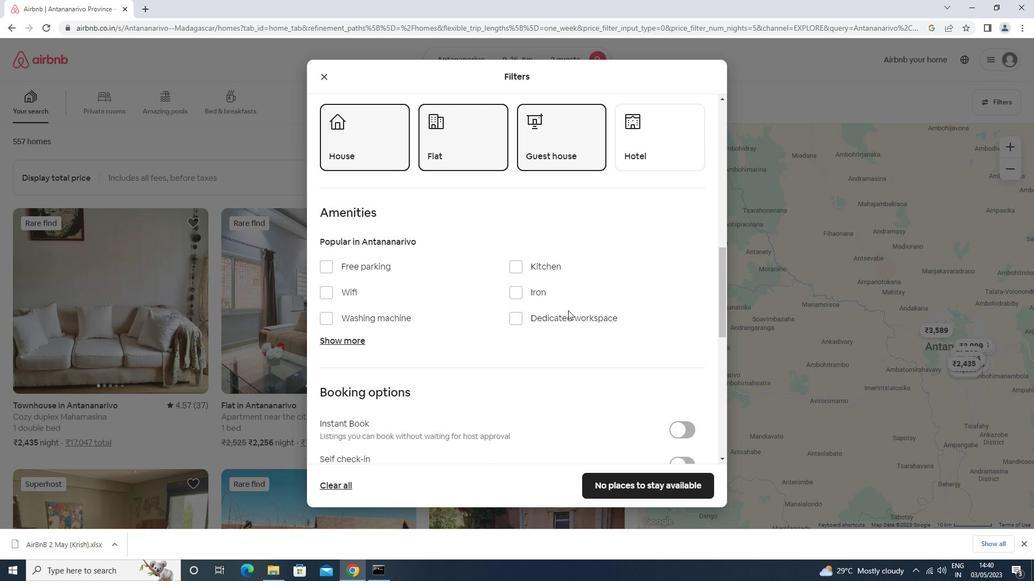 
Action: Mouse scrolled (569, 310) with delta (0, 0)
Screenshot: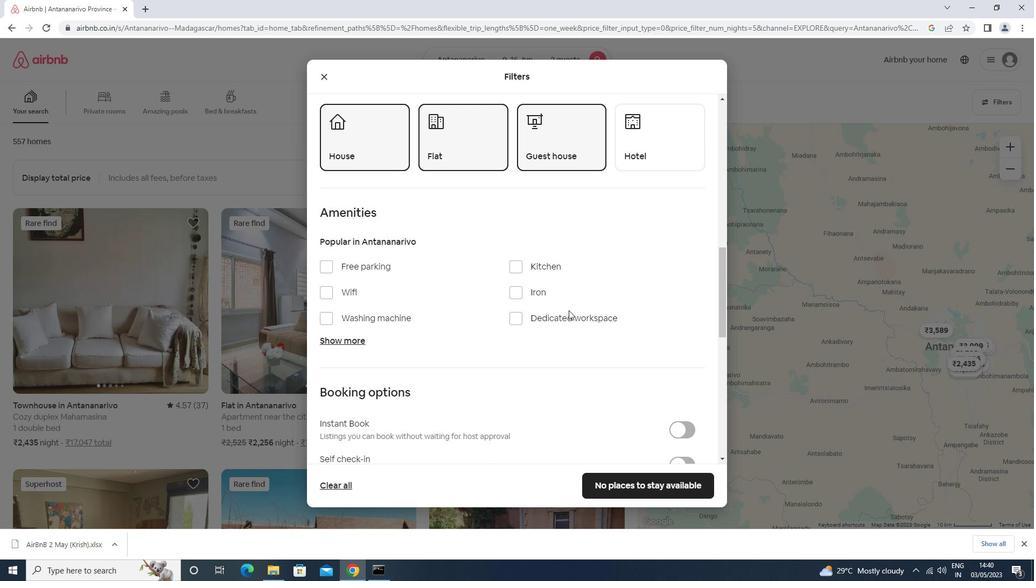 
Action: Mouse scrolled (569, 310) with delta (0, 0)
Screenshot: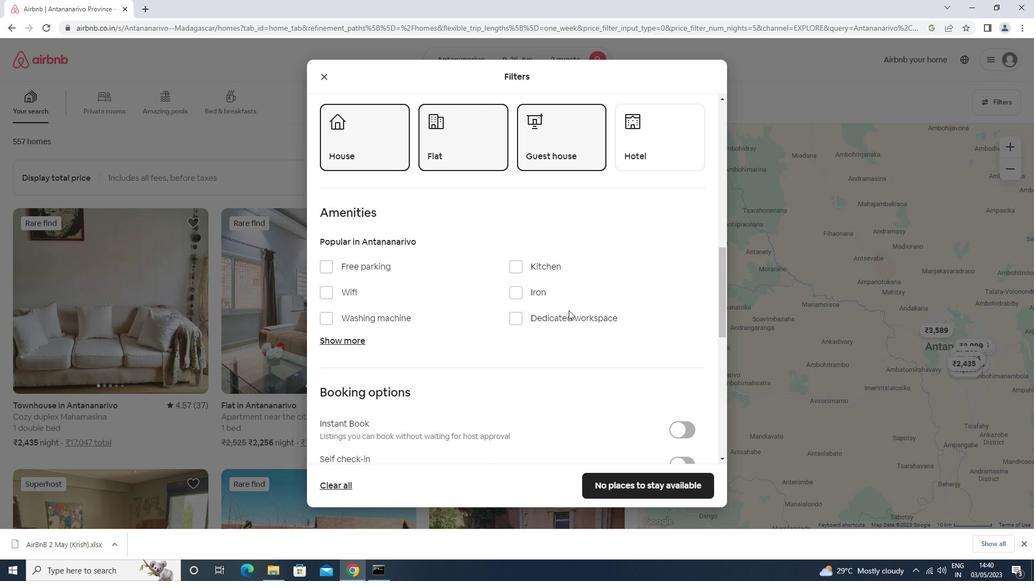 
Action: Mouse moved to (569, 310)
Screenshot: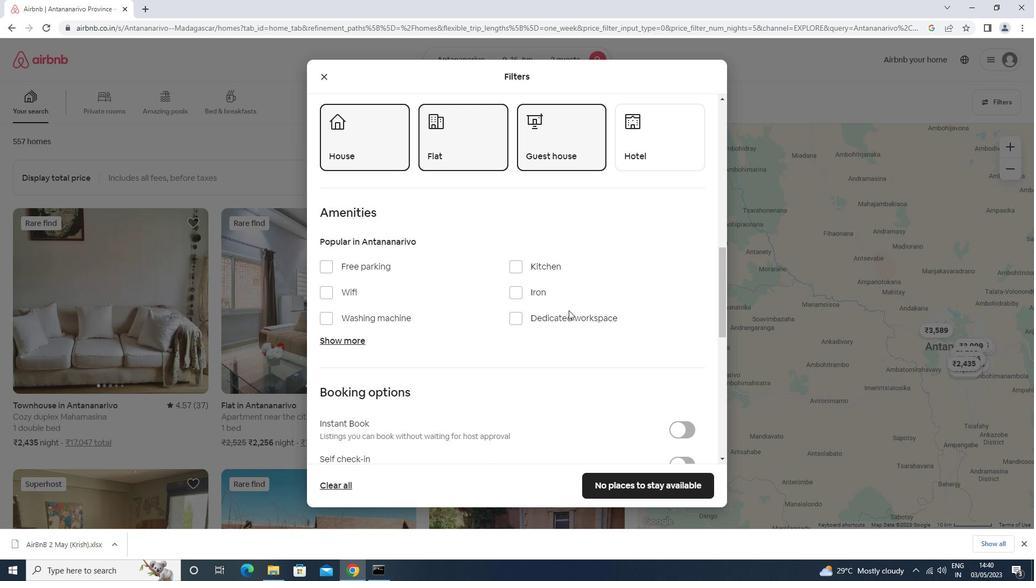 
Action: Mouse scrolled (569, 310) with delta (0, 0)
Screenshot: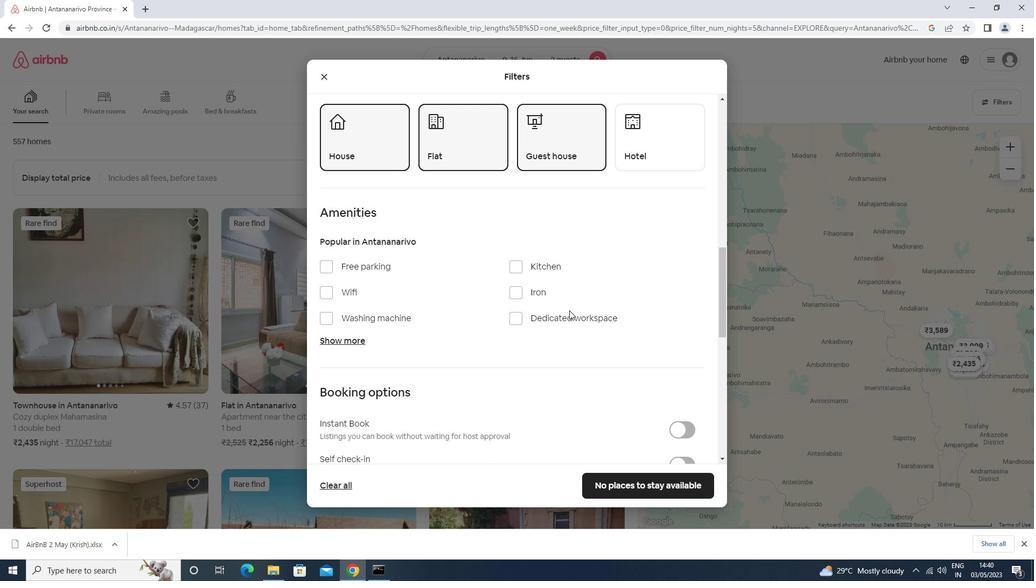 
Action: Mouse moved to (684, 301)
Screenshot: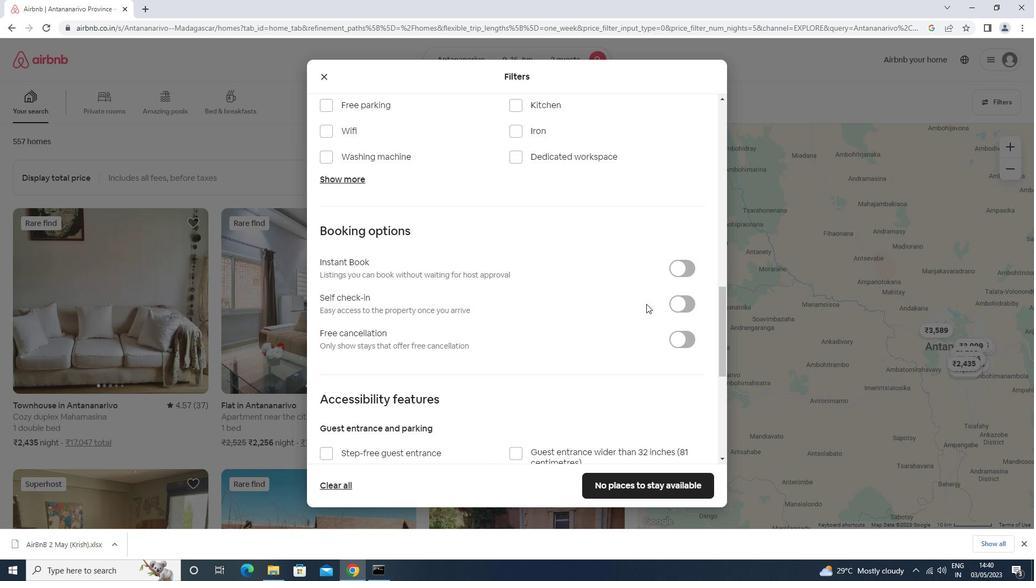 
Action: Mouse pressed left at (684, 301)
Screenshot: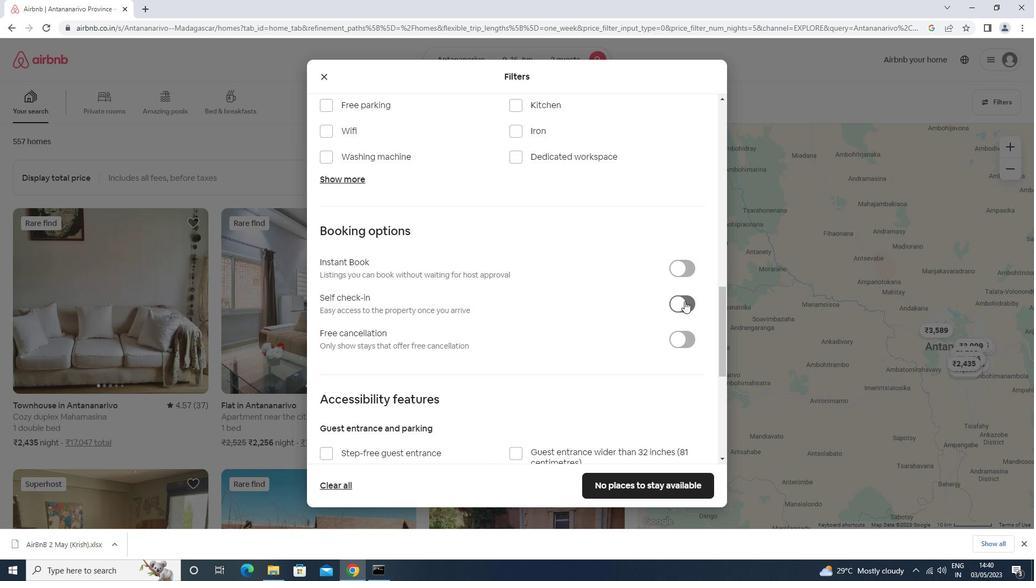 
Action: Mouse moved to (667, 288)
Screenshot: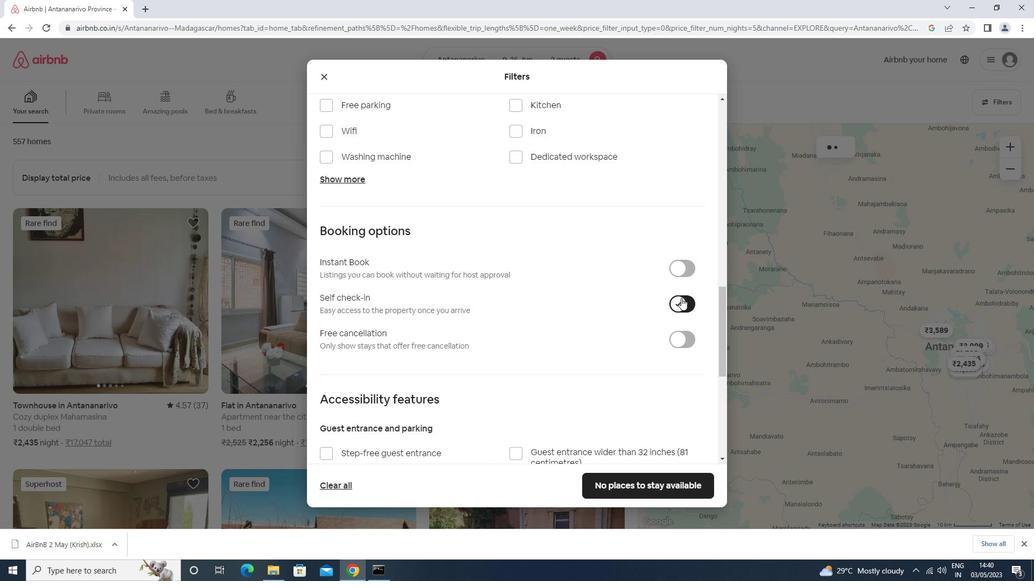 
Action: Mouse scrolled (667, 287) with delta (0, 0)
Screenshot: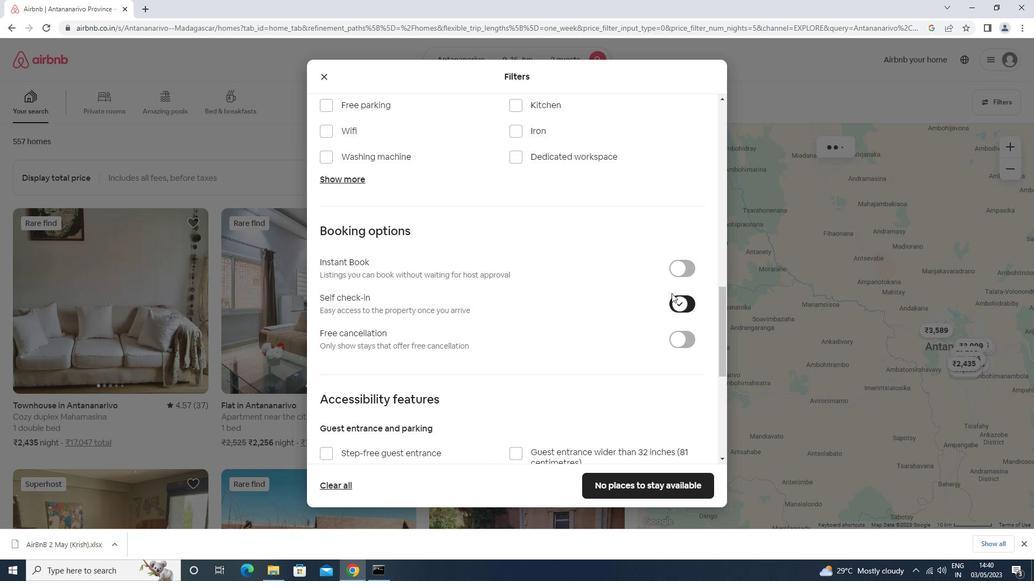 
Action: Mouse scrolled (667, 287) with delta (0, 0)
Screenshot: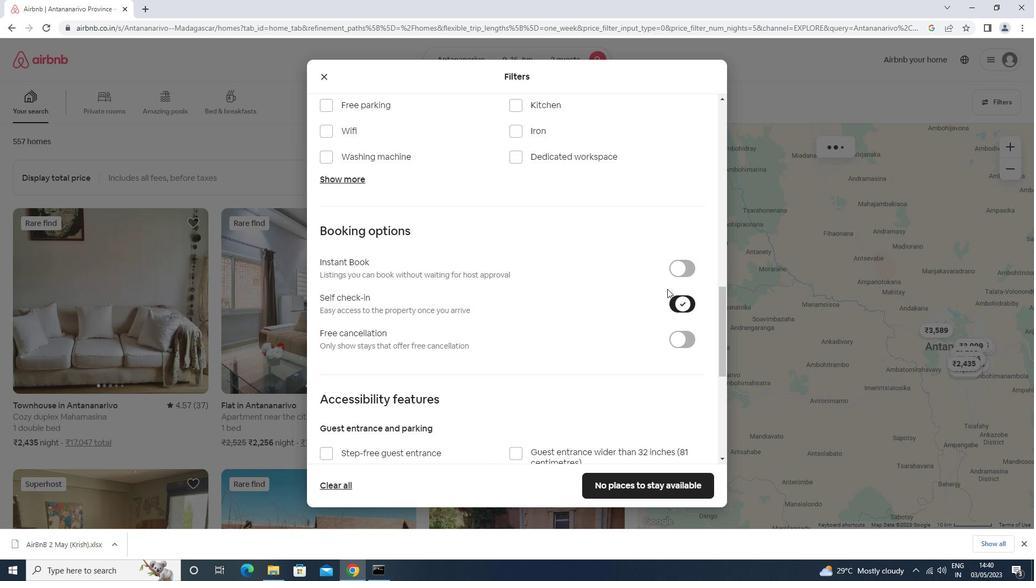 
Action: Mouse scrolled (667, 287) with delta (0, 0)
Screenshot: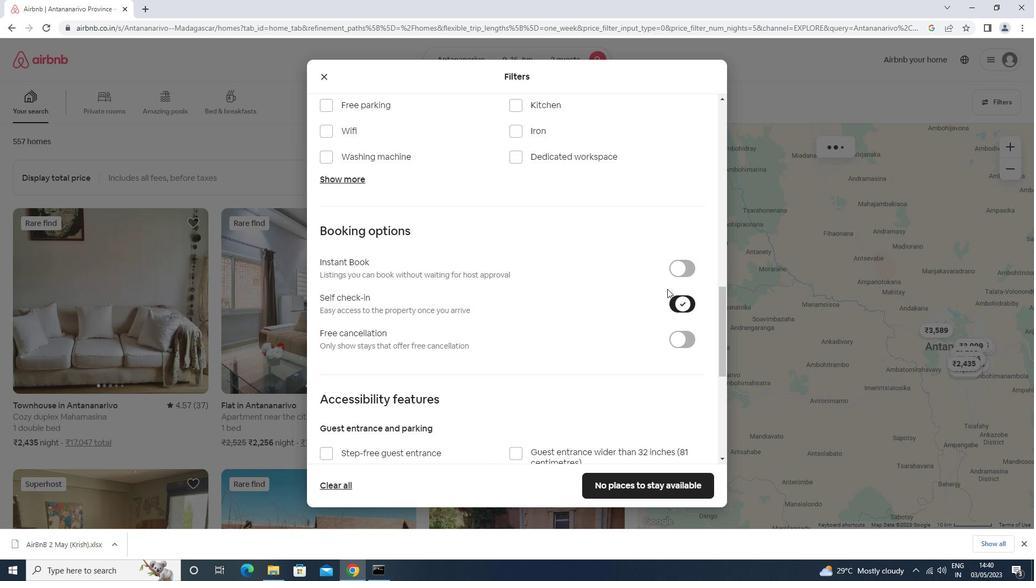 
Action: Mouse scrolled (667, 287) with delta (0, 0)
Screenshot: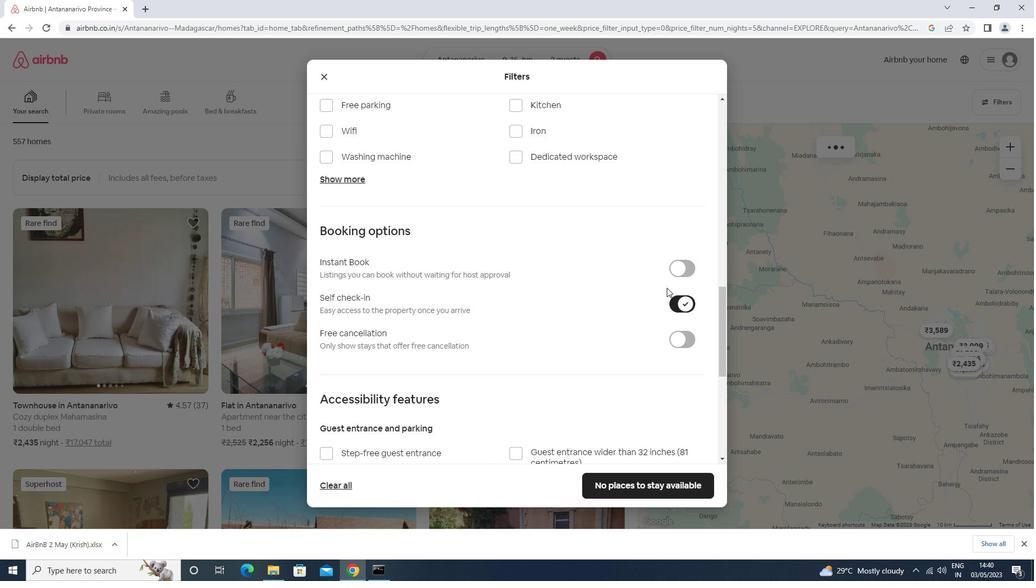 
Action: Mouse moved to (670, 283)
Screenshot: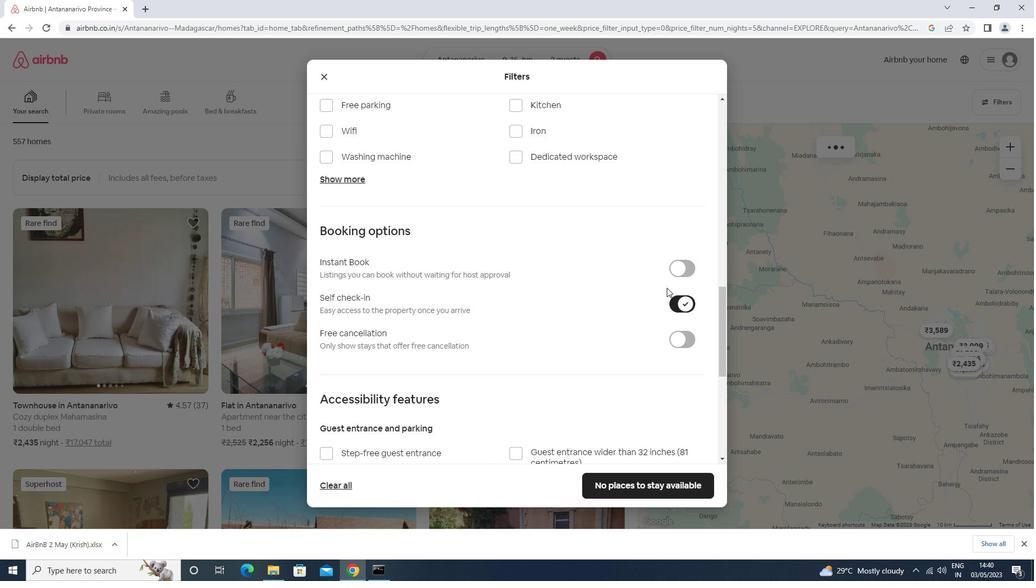
Action: Mouse scrolled (670, 283) with delta (0, 0)
Screenshot: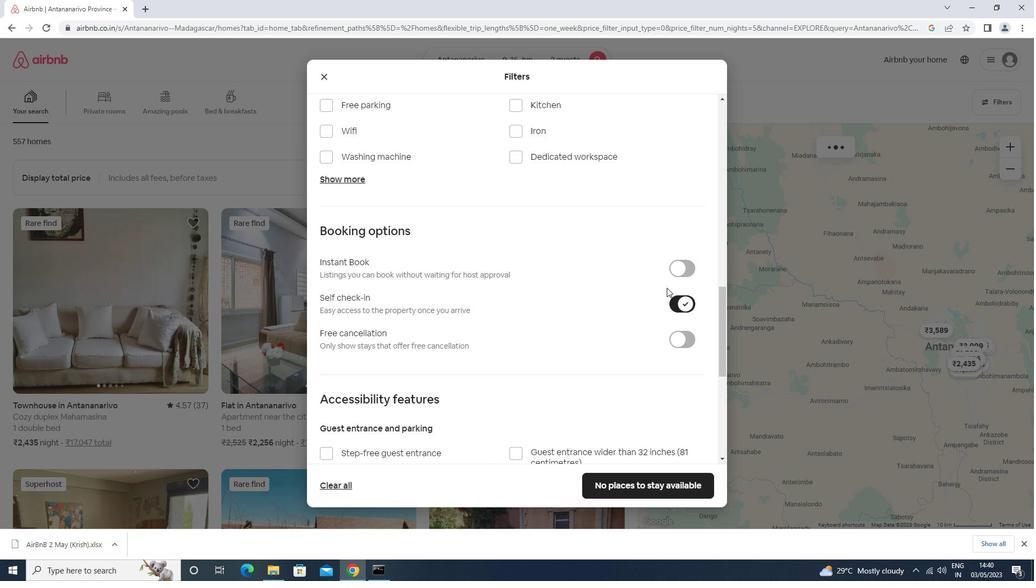 
Action: Mouse moved to (671, 281)
Screenshot: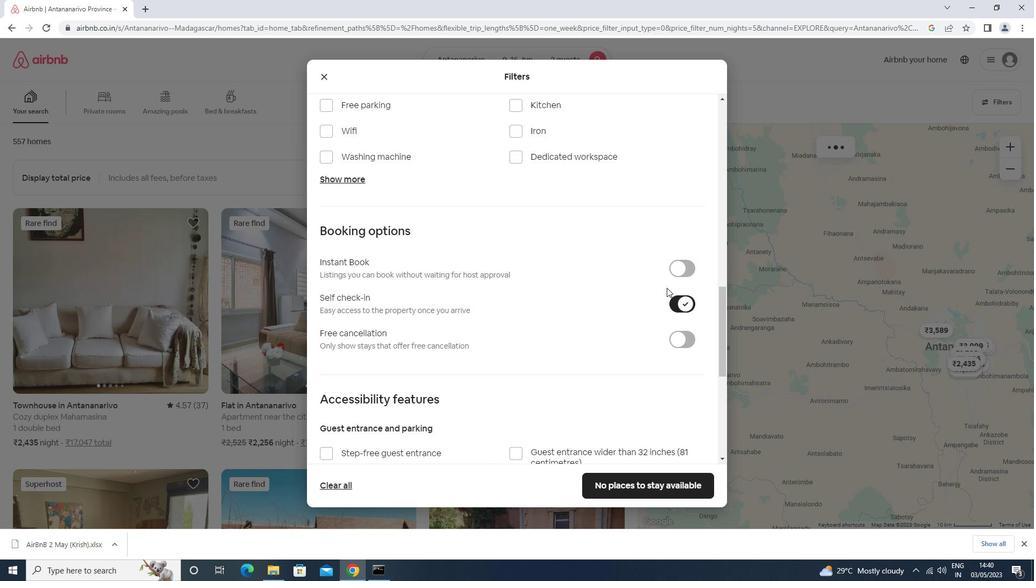 
Action: Mouse scrolled (671, 281) with delta (0, 0)
Screenshot: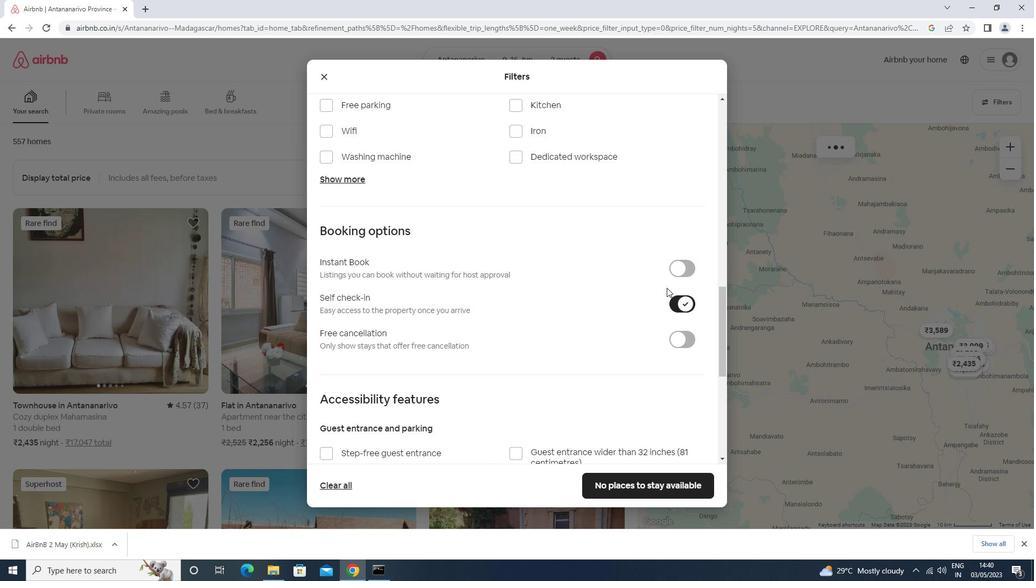 
Action: Mouse moved to (674, 274)
Screenshot: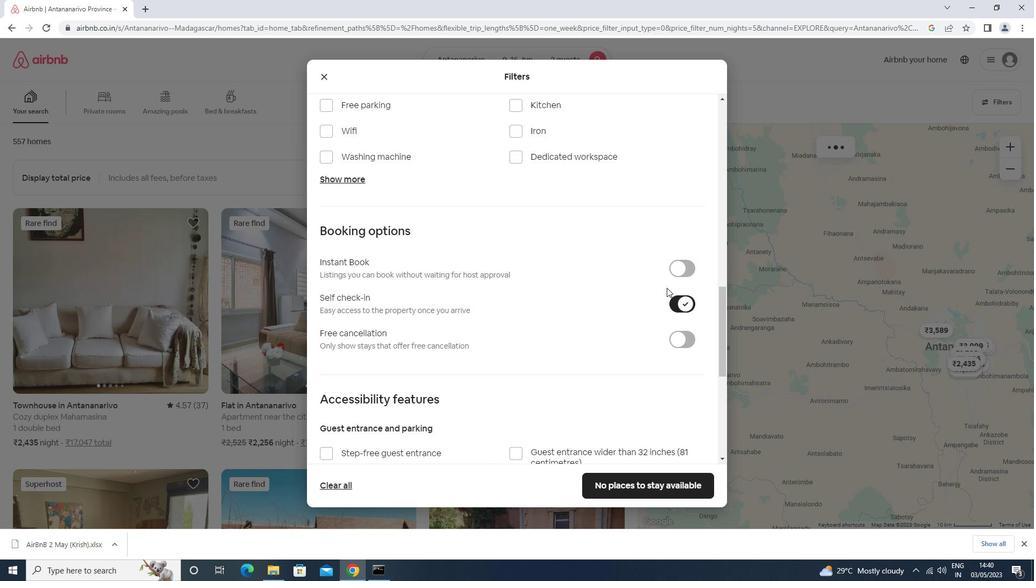 
Action: Mouse scrolled (674, 274) with delta (0, 0)
Screenshot: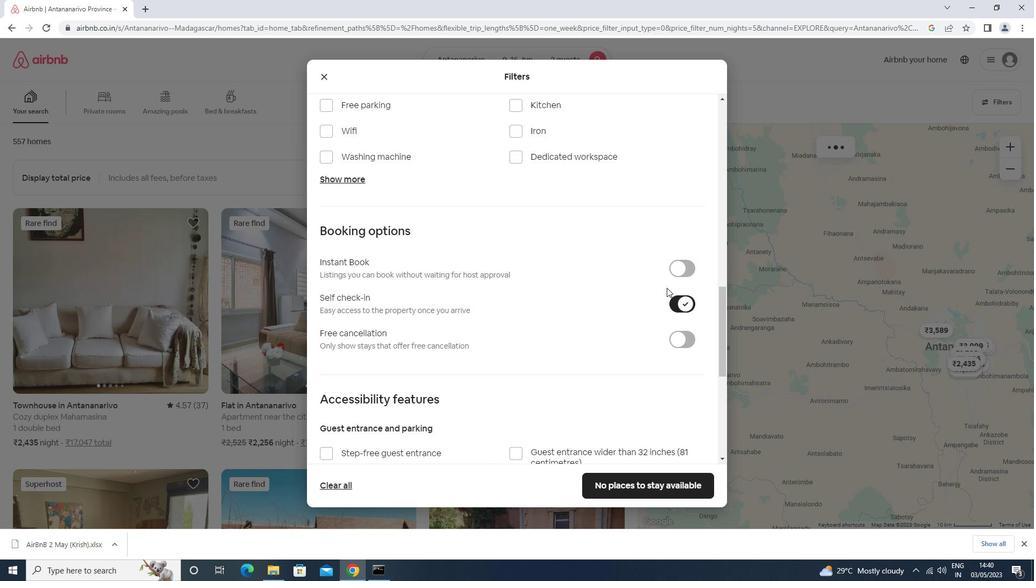 
Action: Mouse moved to (353, 391)
Screenshot: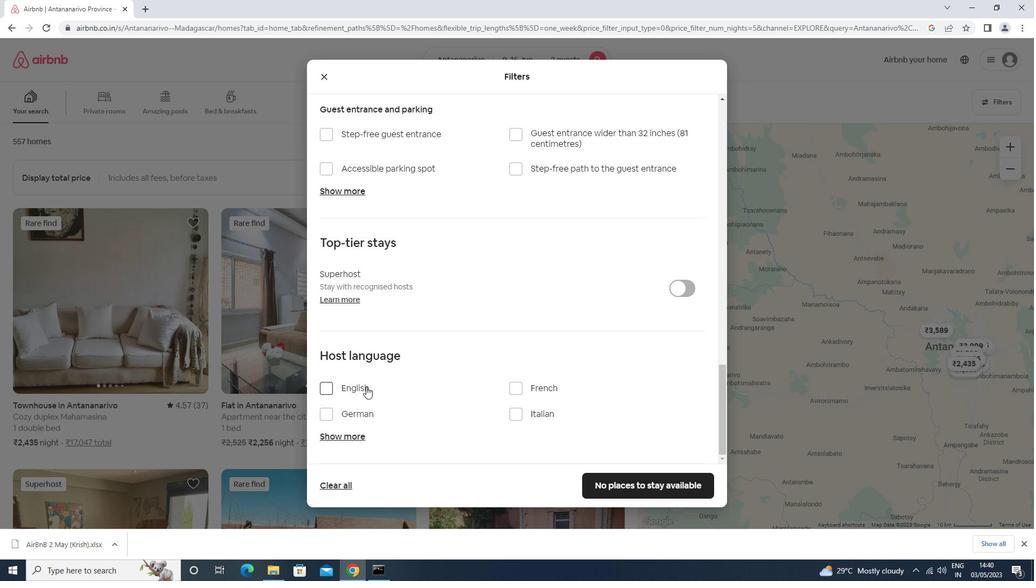 
Action: Mouse pressed left at (353, 391)
Screenshot: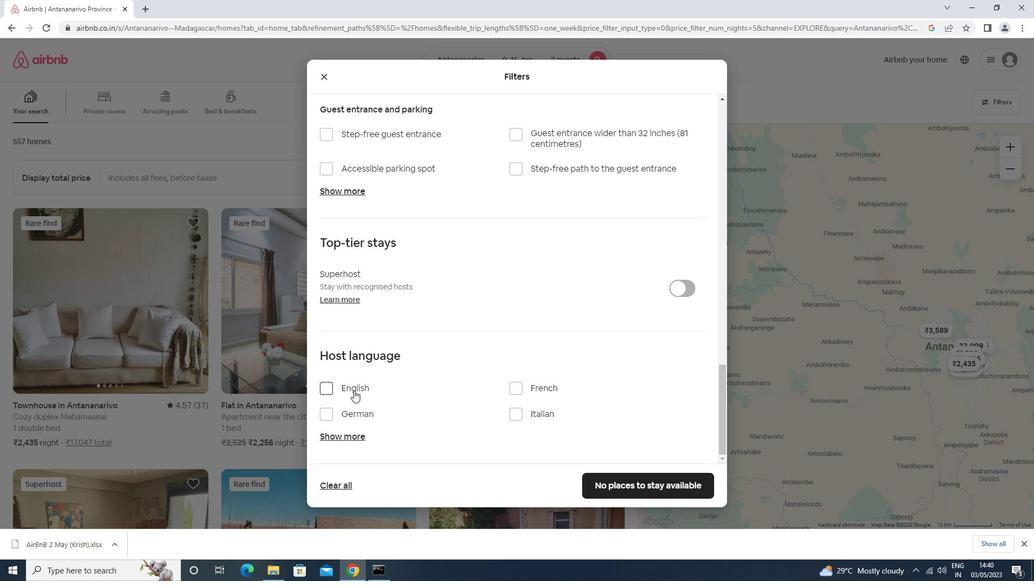 
Action: Mouse moved to (610, 488)
Screenshot: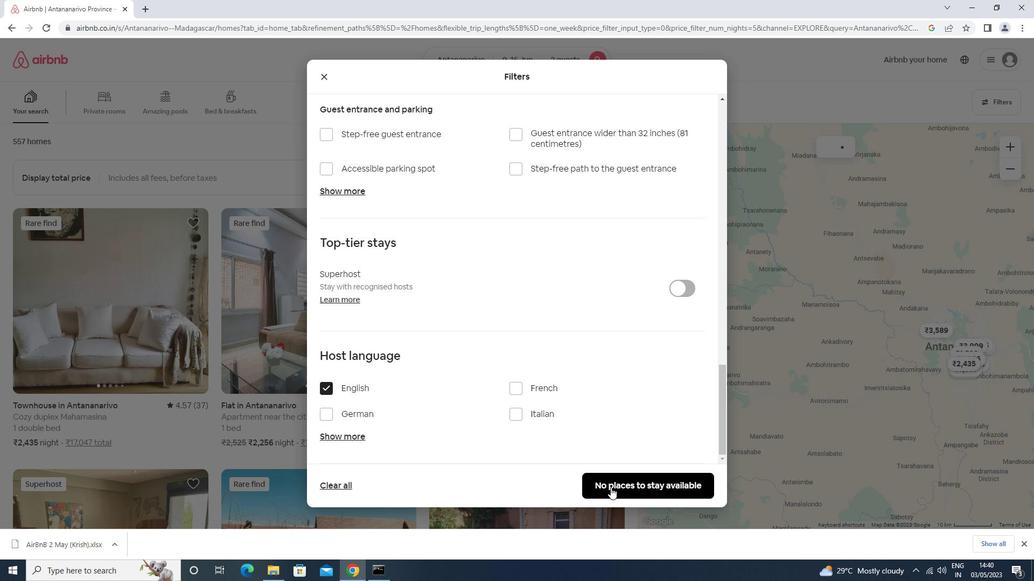 
Action: Mouse pressed left at (610, 488)
Screenshot: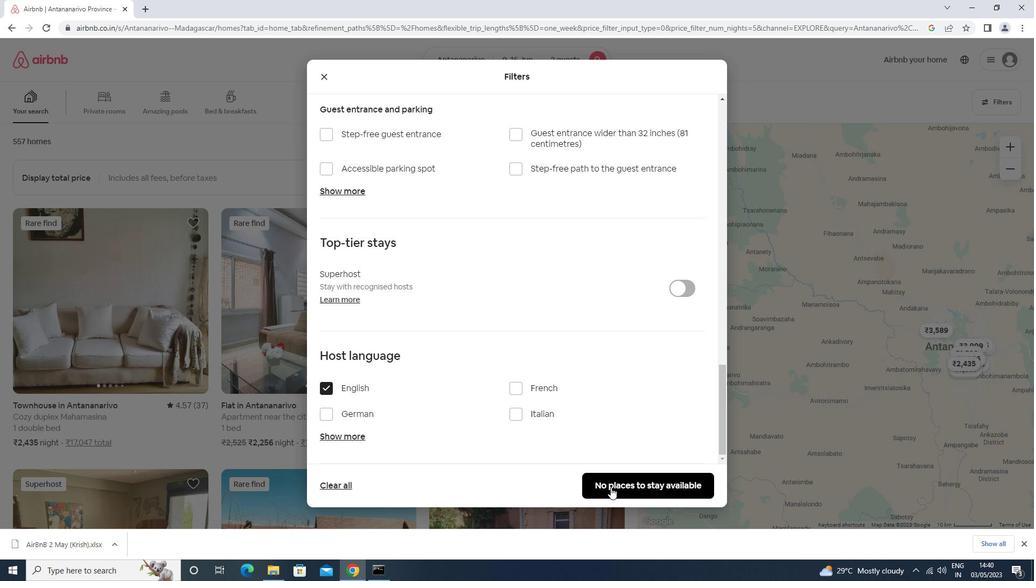 
Action: Mouse moved to (611, 487)
Screenshot: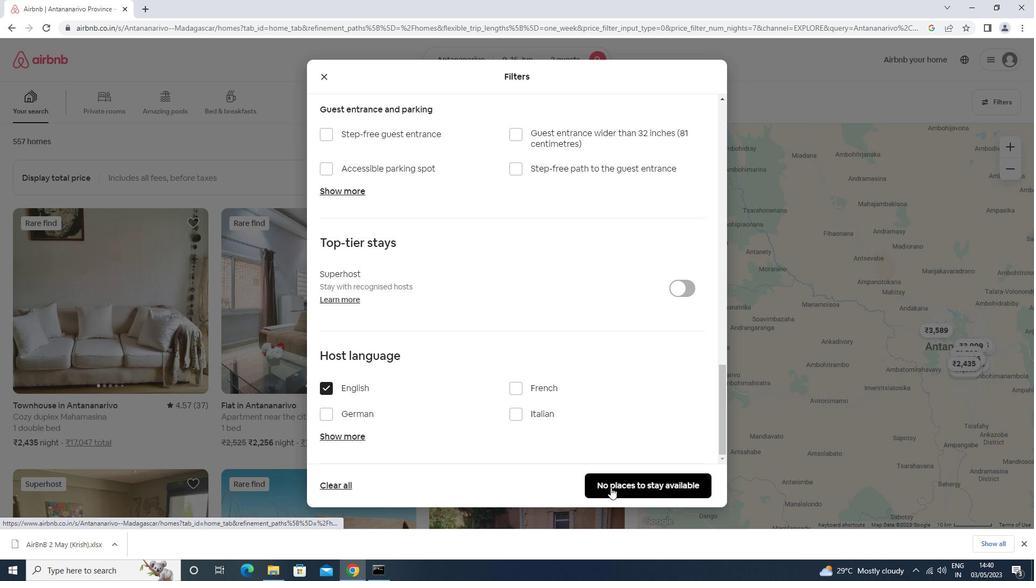 
